 Task: Plan a trip to Nguigmi, Niger from 17th November, 2023 to 21st November, 2023 for 2 adults.1  bedroom having 2 beds and 1 bathroom. Property type can be flat. Amenities needed are: wifi. Booking option can be shelf check-in. Look for 5 properties as per requirement.
Action: Mouse pressed left at (522, 96)
Screenshot: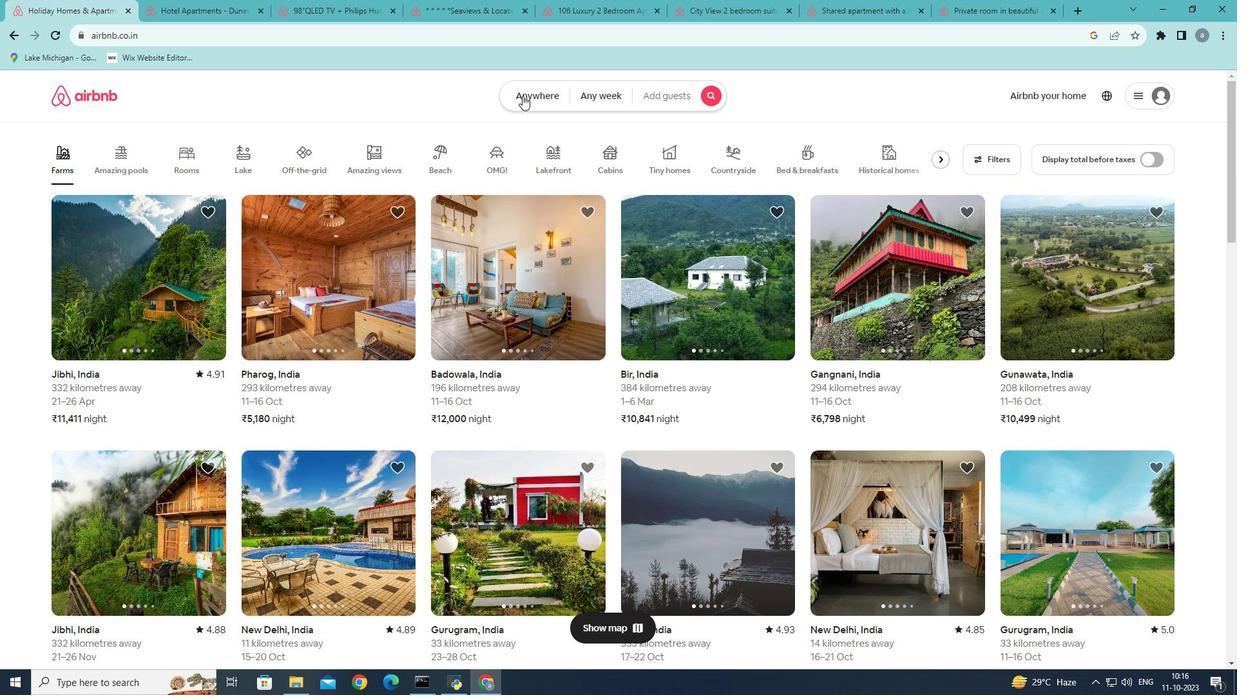 
Action: Mouse moved to (413, 151)
Screenshot: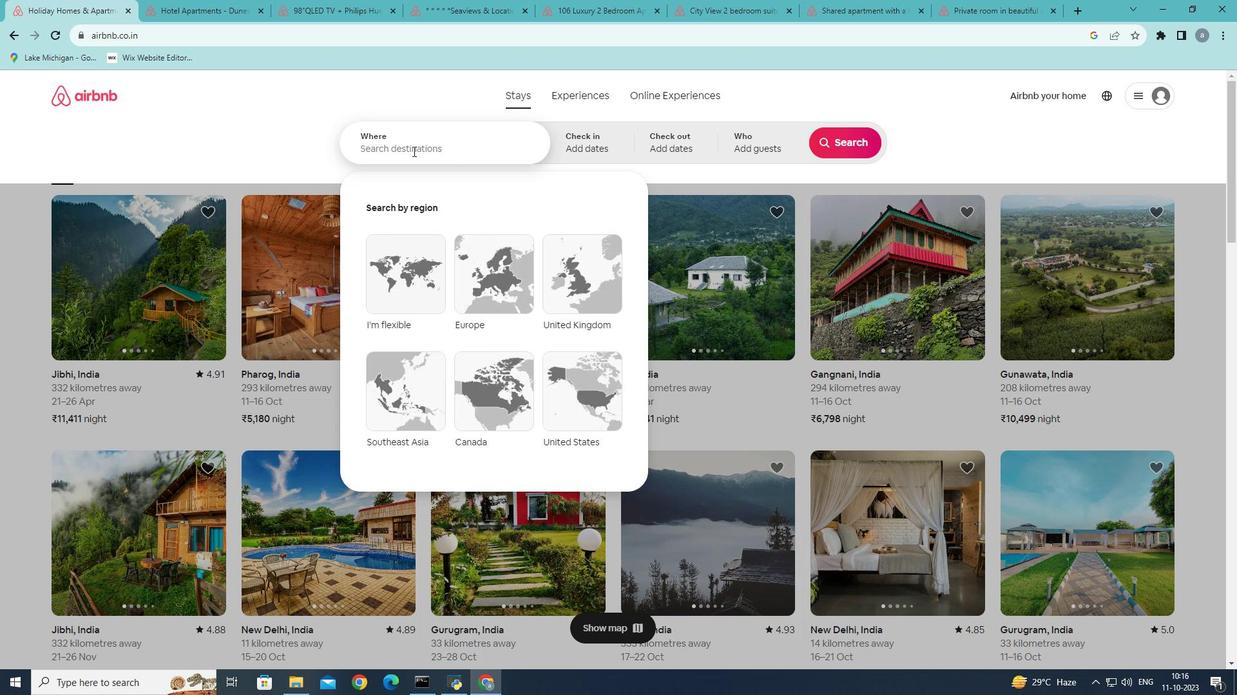 
Action: Mouse pressed left at (413, 151)
Screenshot: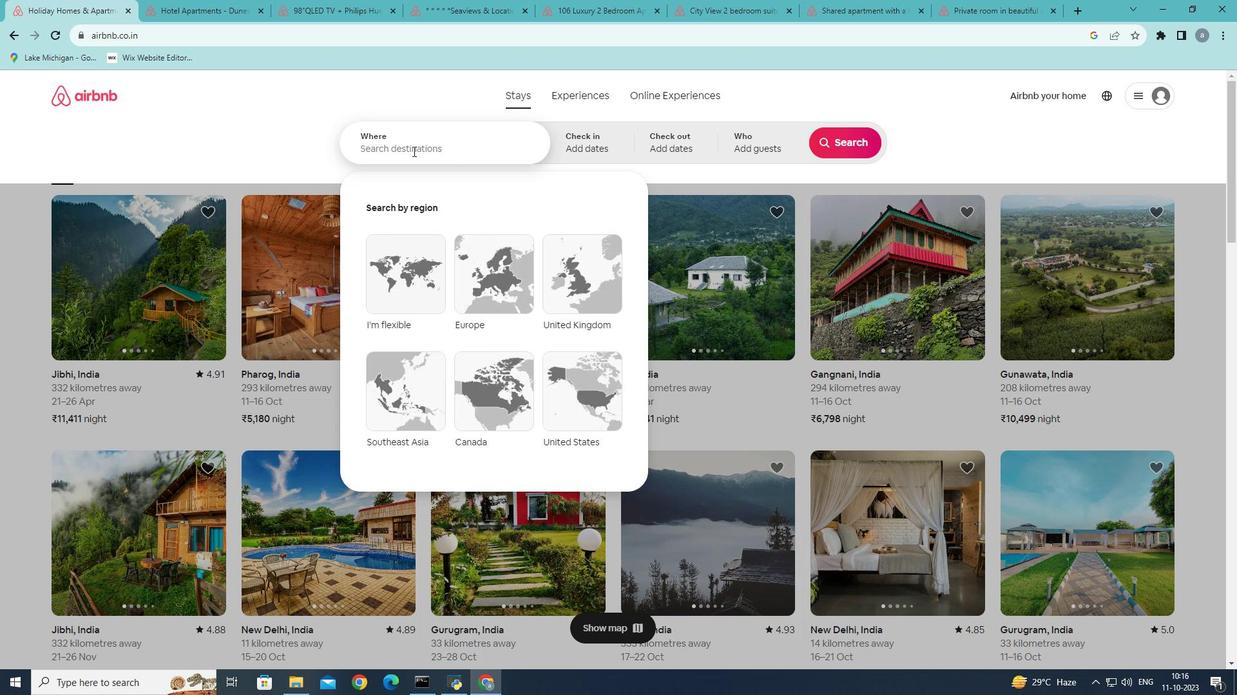 
Action: Mouse moved to (415, 155)
Screenshot: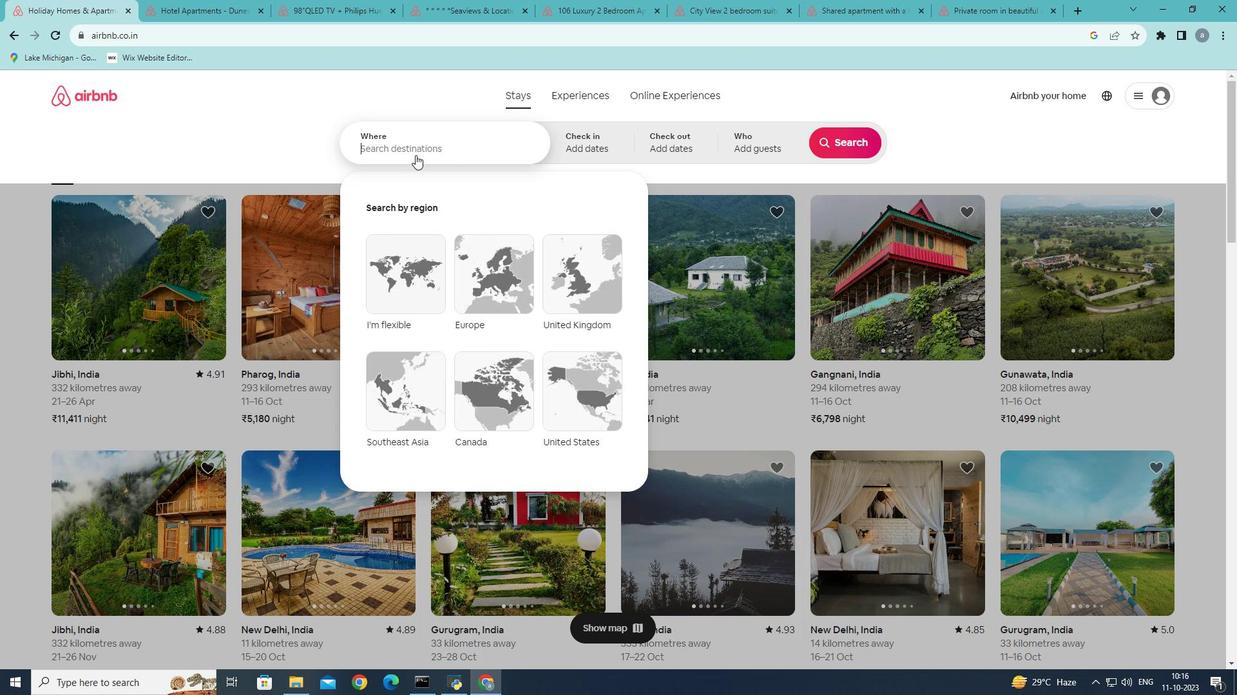 
Action: Key pressed <Key.shift><Key.shift><Key.shift><Key.shift><Key.shift><Key.shift><Key.shift><Key.shift><Key.shift>Nguigmi,<Key.shift>N
Screenshot: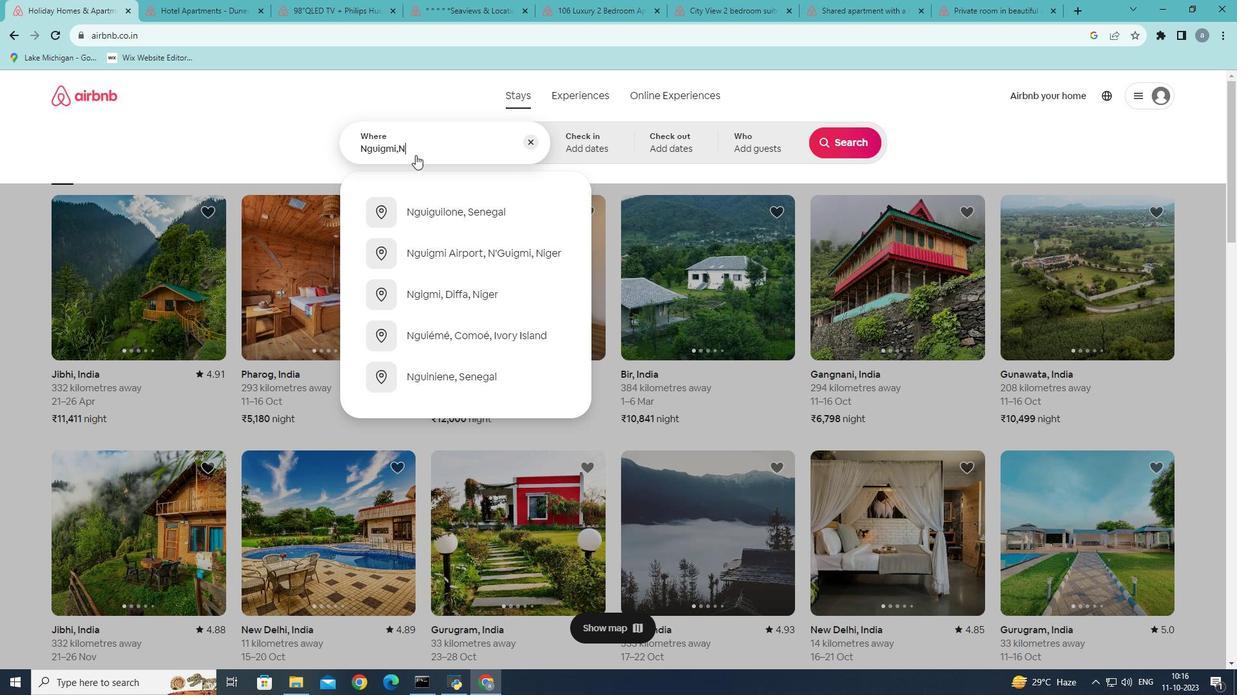 
Action: Mouse moved to (467, 217)
Screenshot: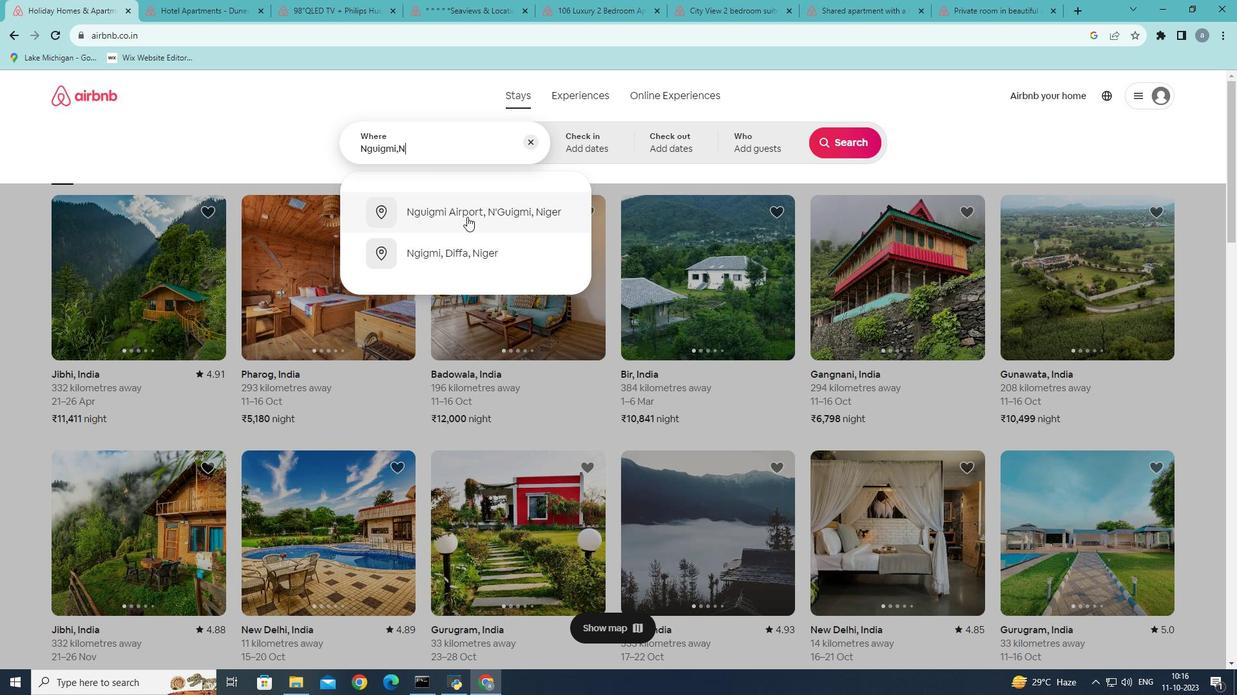 
Action: Mouse pressed left at (467, 217)
Screenshot: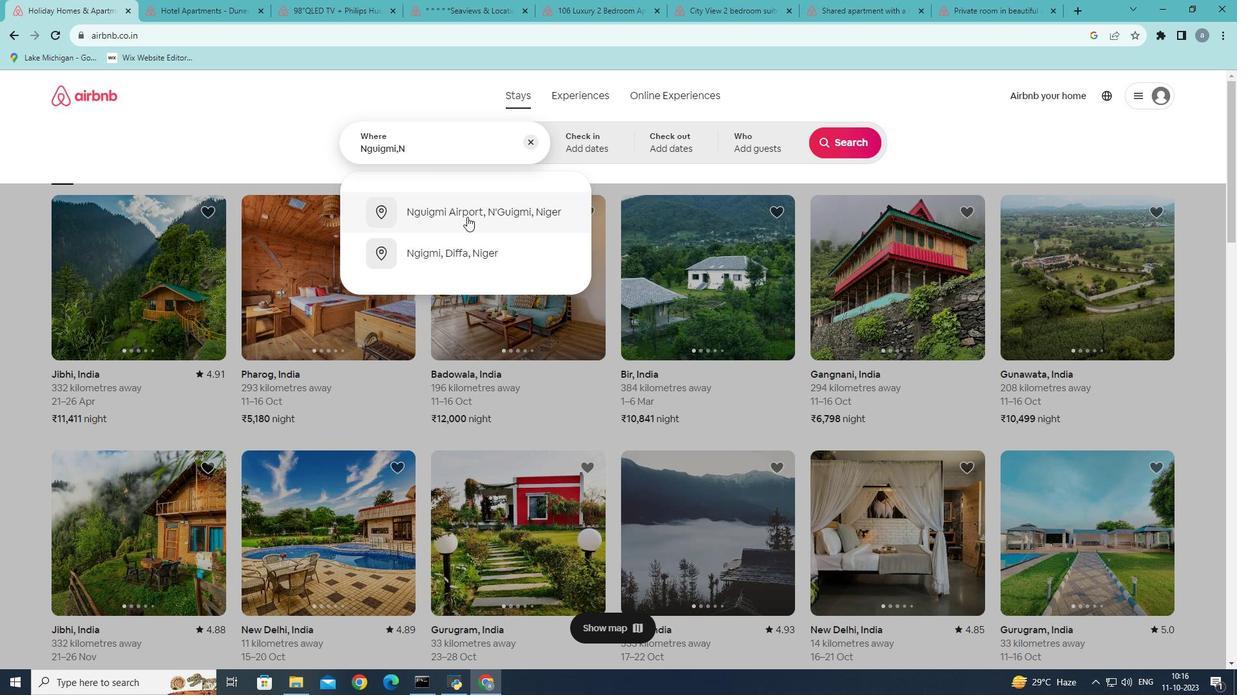 
Action: Mouse moved to (800, 367)
Screenshot: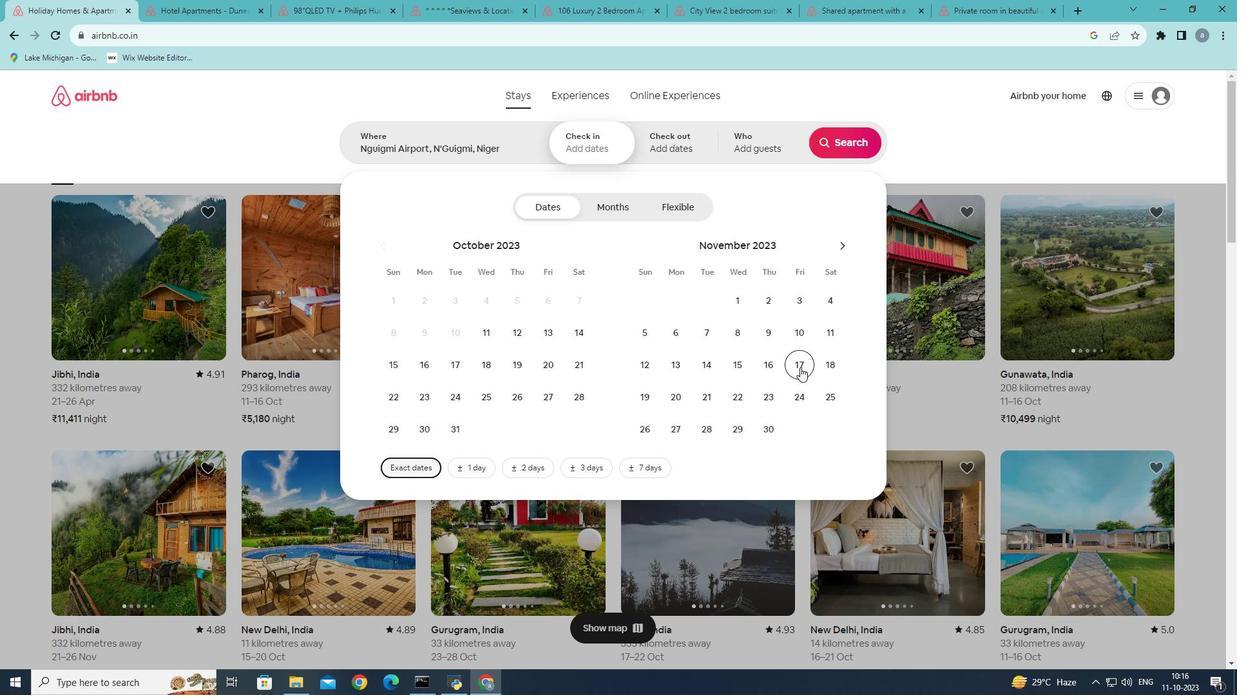 
Action: Mouse pressed left at (800, 367)
Screenshot: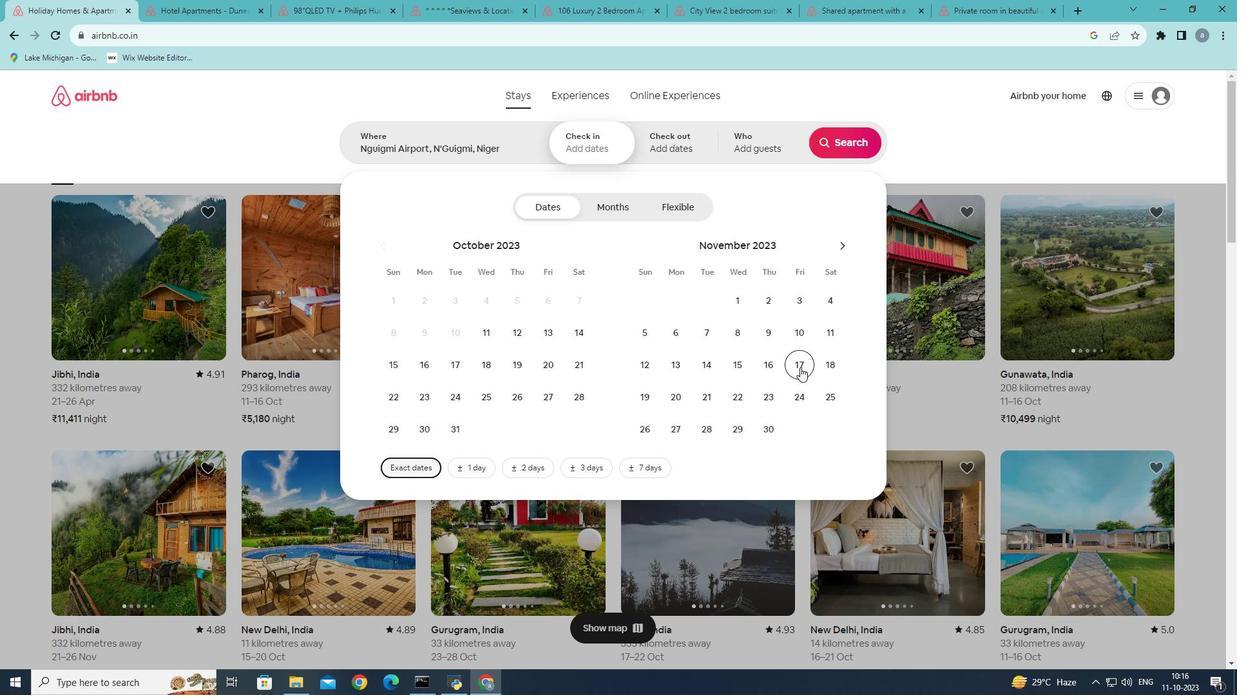 
Action: Mouse moved to (701, 400)
Screenshot: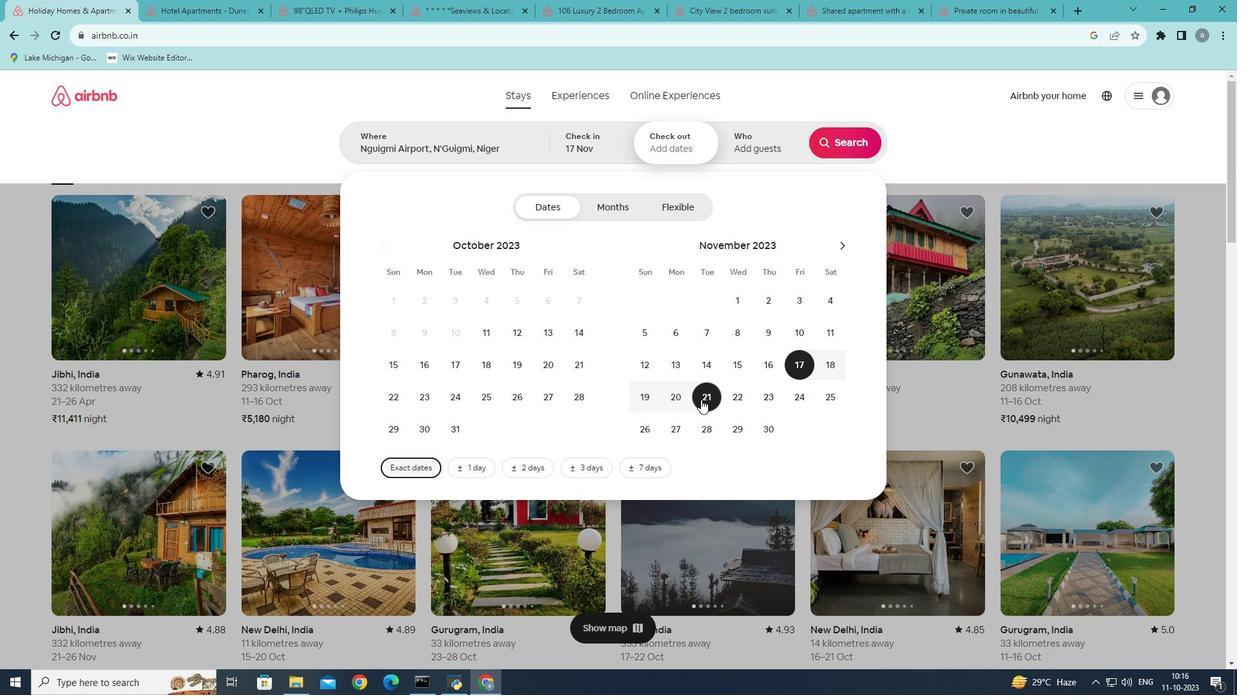 
Action: Mouse pressed left at (701, 400)
Screenshot: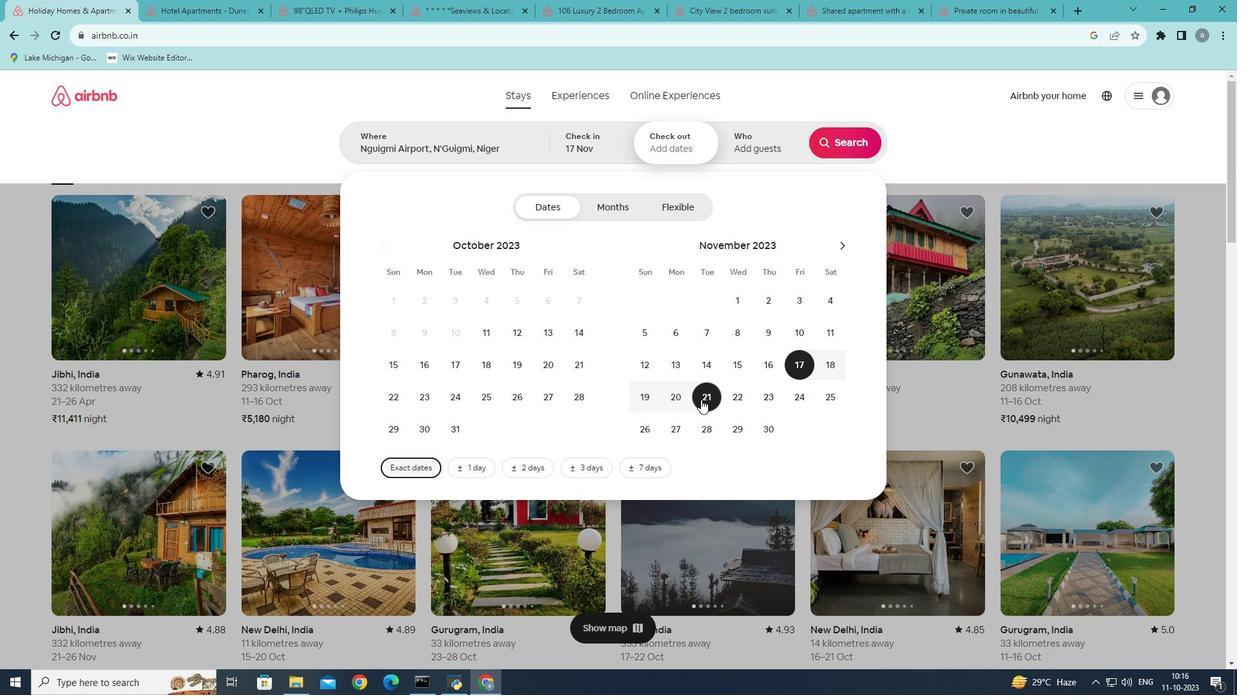 
Action: Mouse moved to (754, 144)
Screenshot: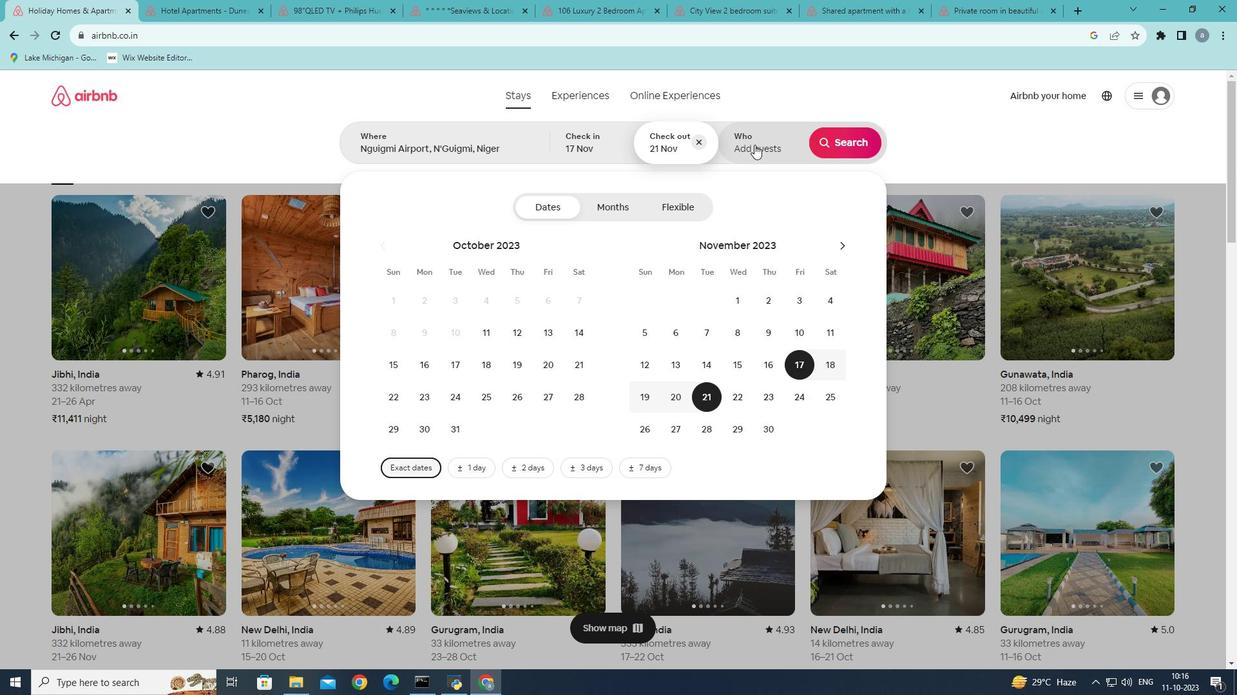 
Action: Mouse pressed left at (754, 144)
Screenshot: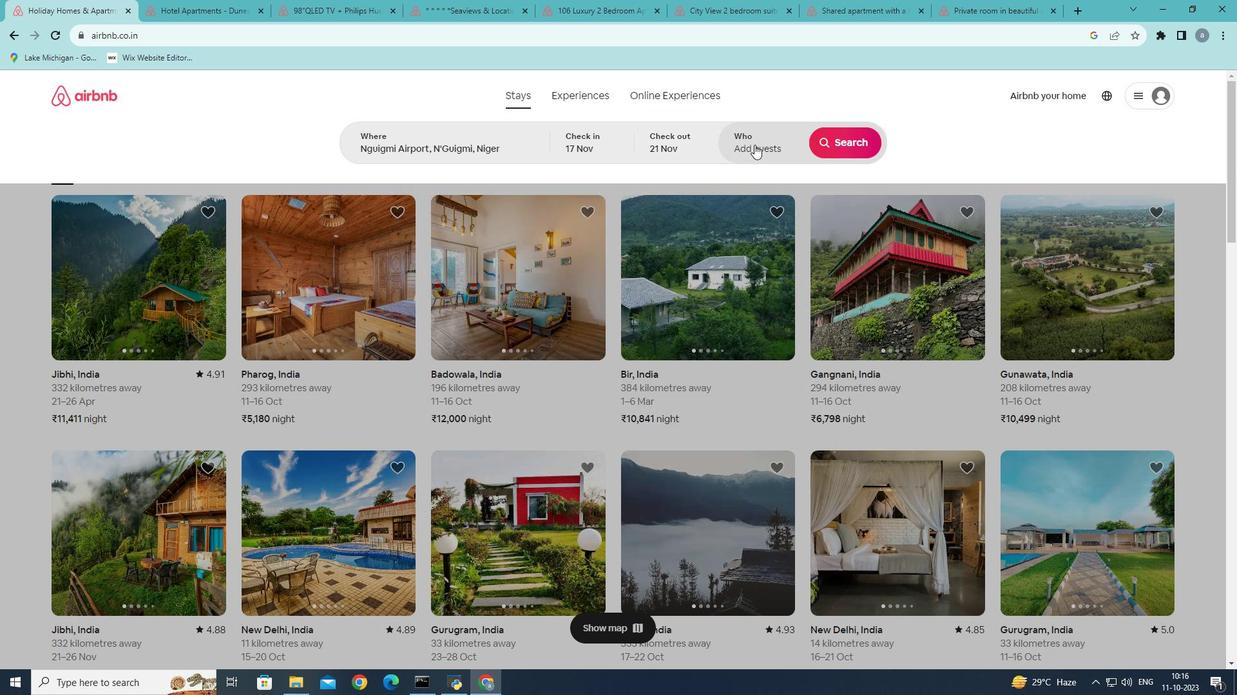 
Action: Mouse moved to (846, 214)
Screenshot: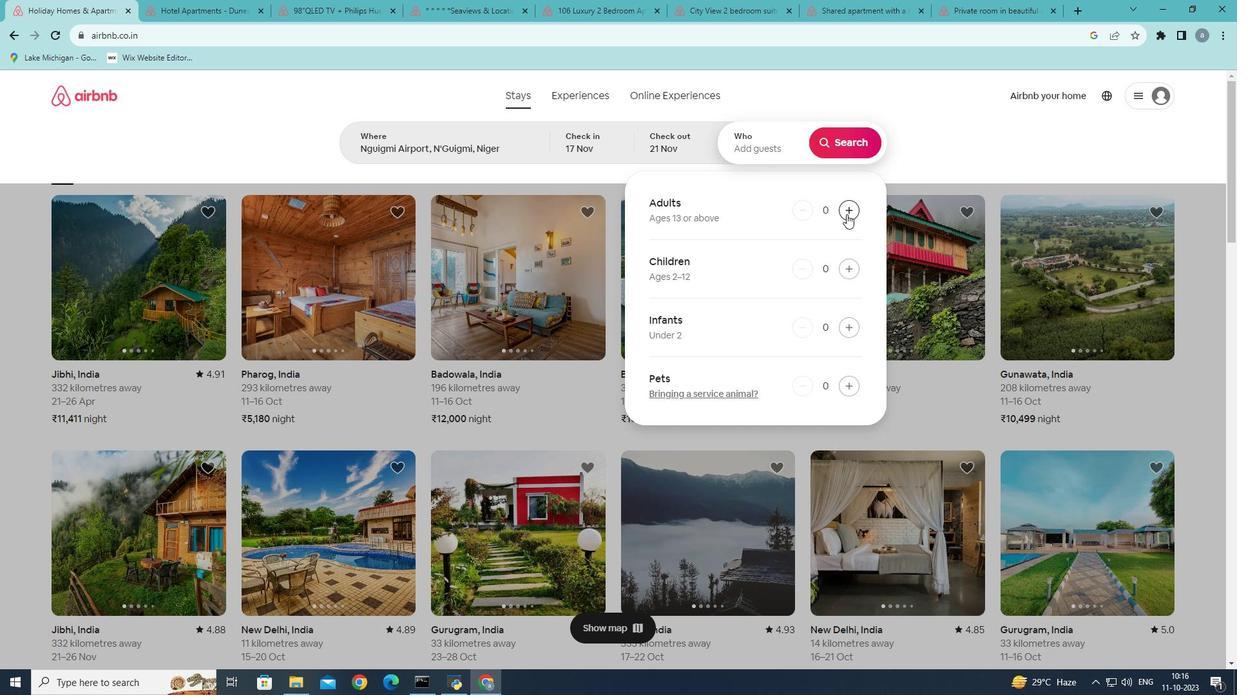
Action: Mouse pressed left at (846, 214)
Screenshot: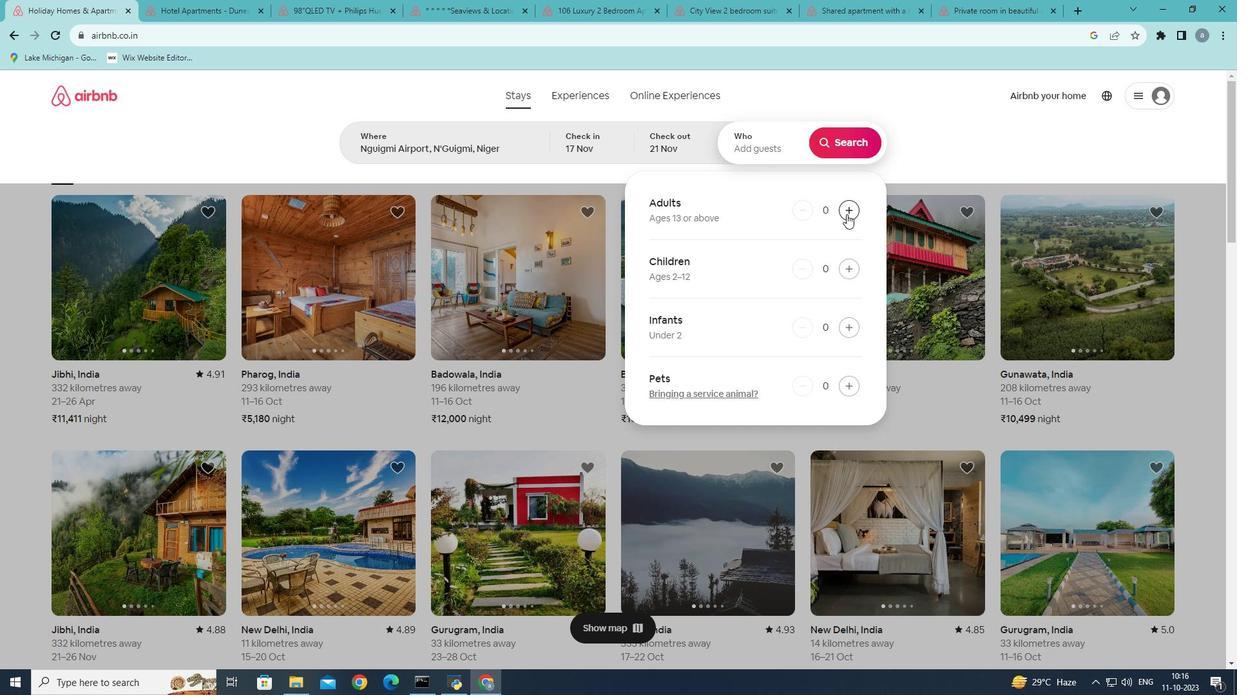 
Action: Mouse pressed left at (846, 214)
Screenshot: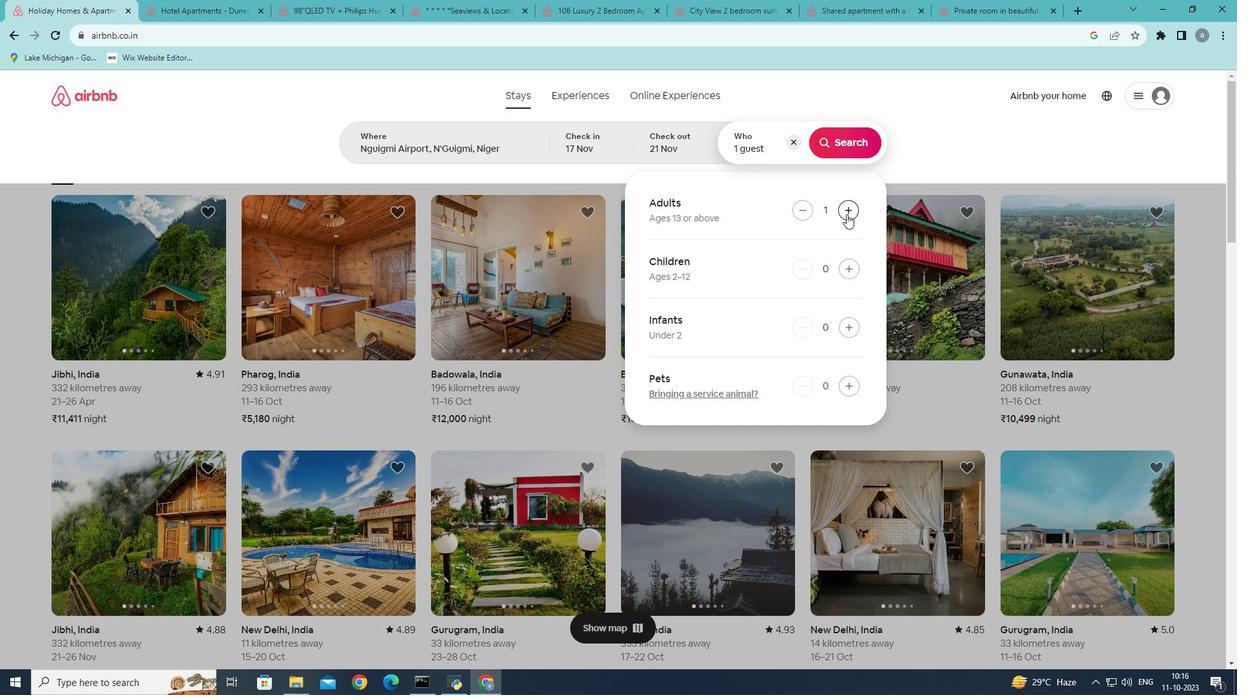 
Action: Mouse moved to (844, 140)
Screenshot: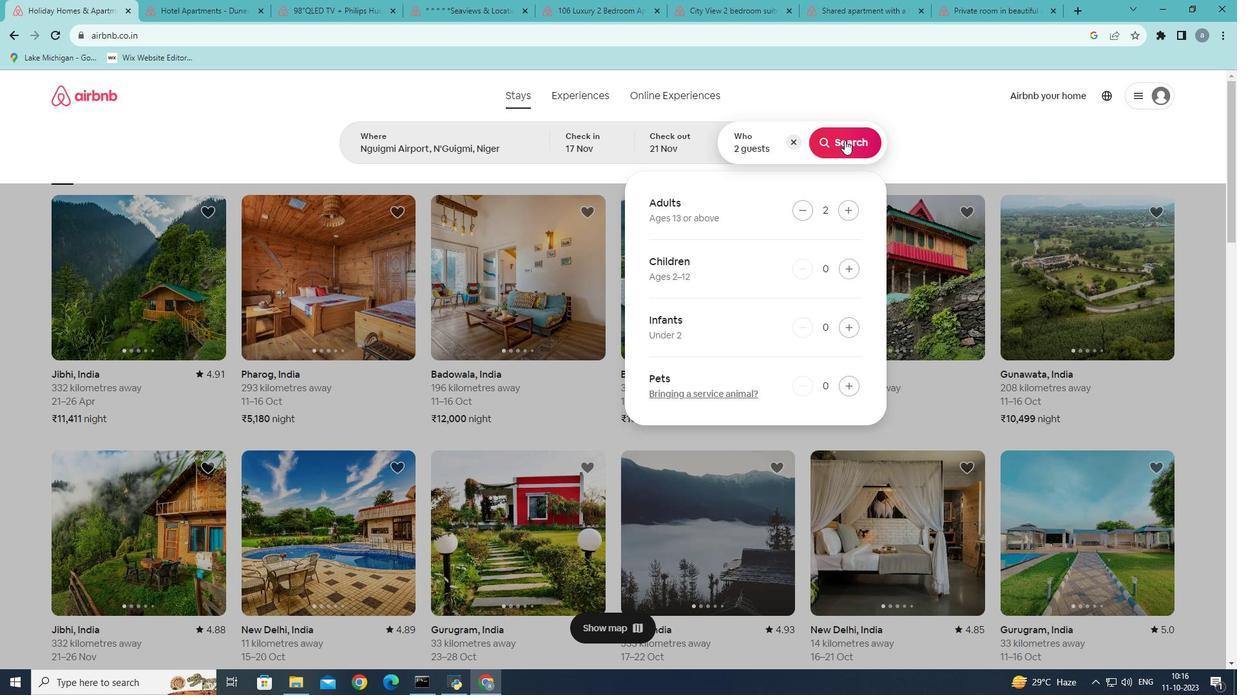 
Action: Mouse pressed left at (844, 140)
Screenshot: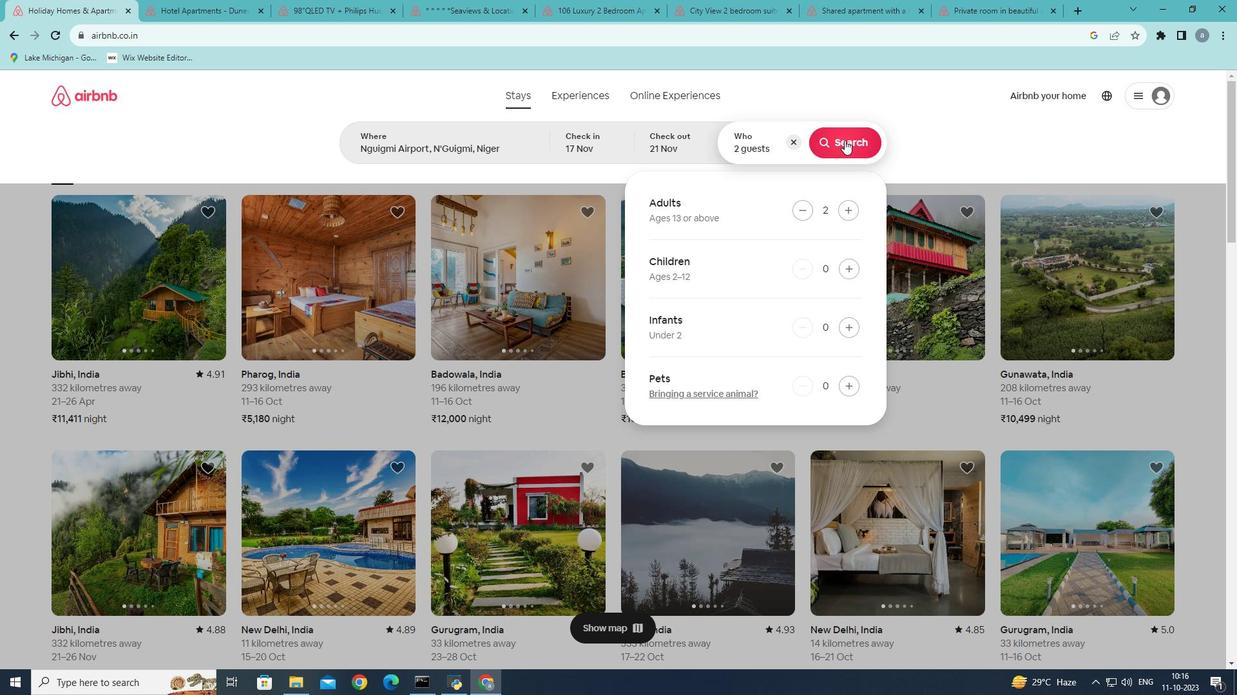 
Action: Mouse moved to (1014, 145)
Screenshot: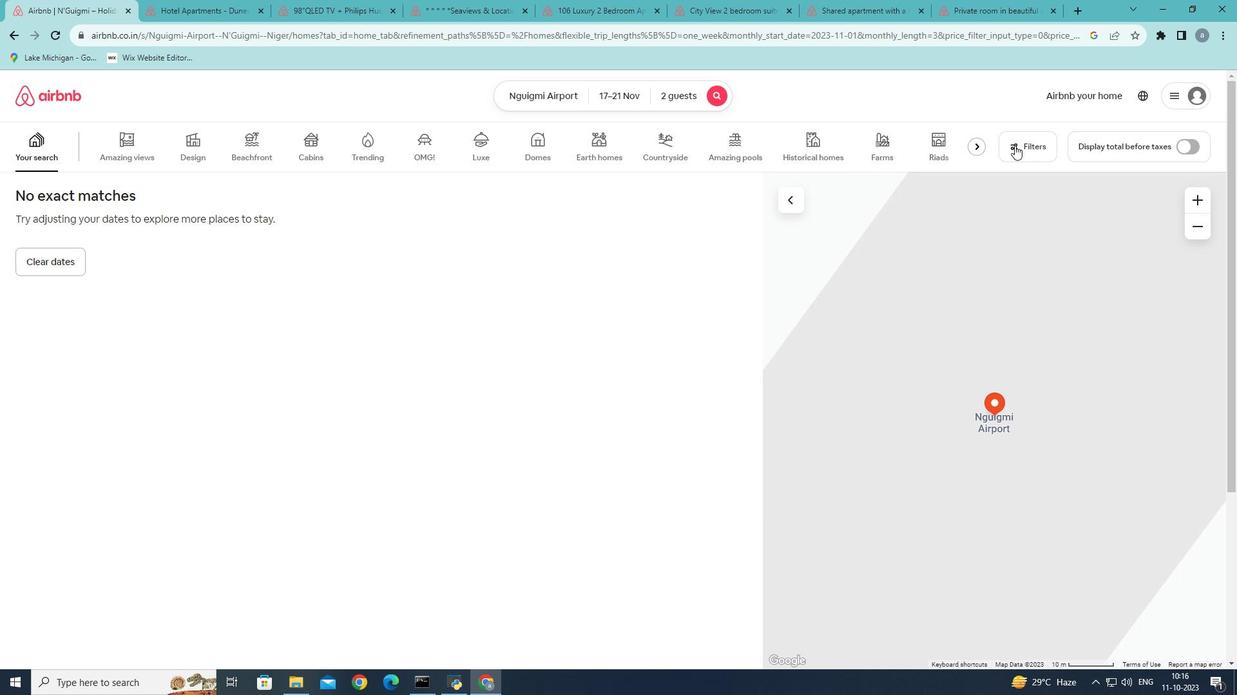 
Action: Mouse pressed left at (1014, 145)
Screenshot: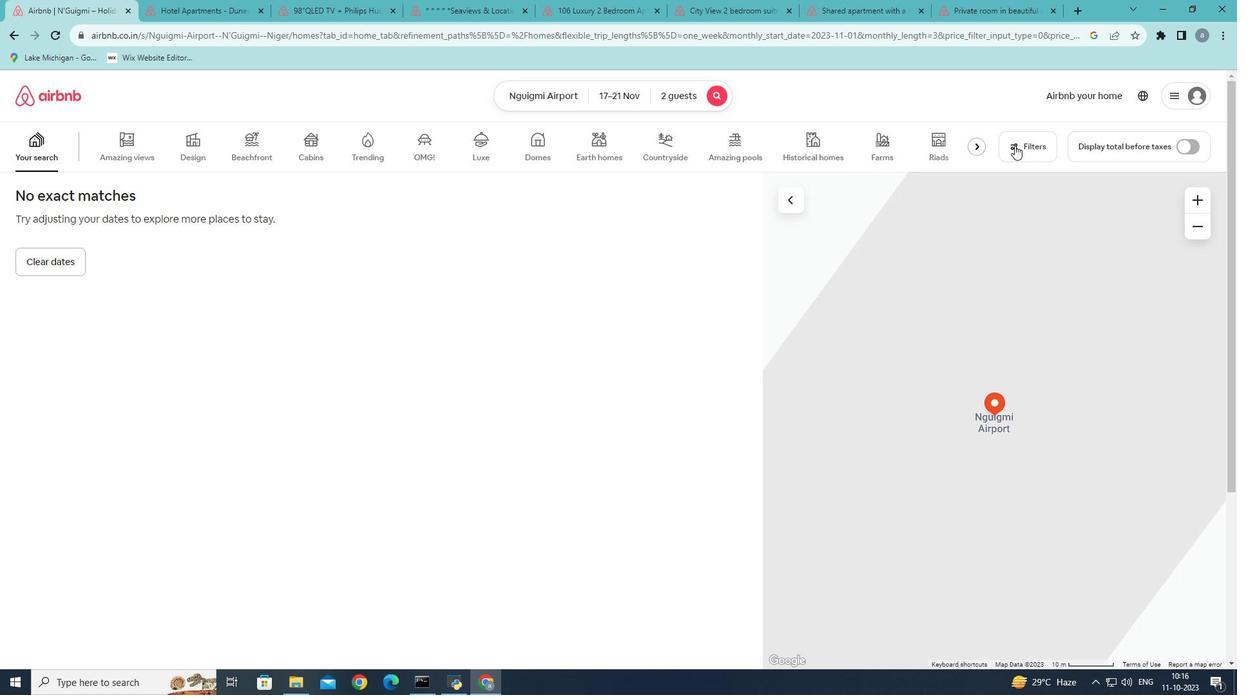 
Action: Mouse moved to (569, 441)
Screenshot: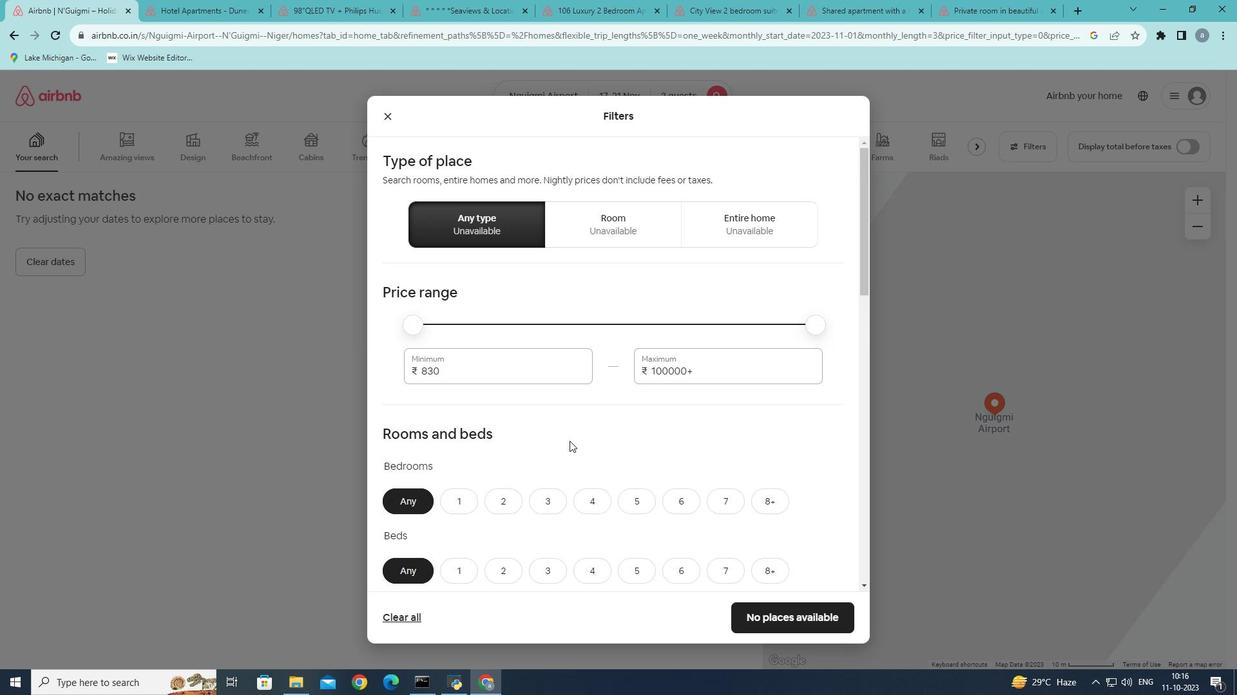 
Action: Mouse scrolled (569, 440) with delta (0, 0)
Screenshot: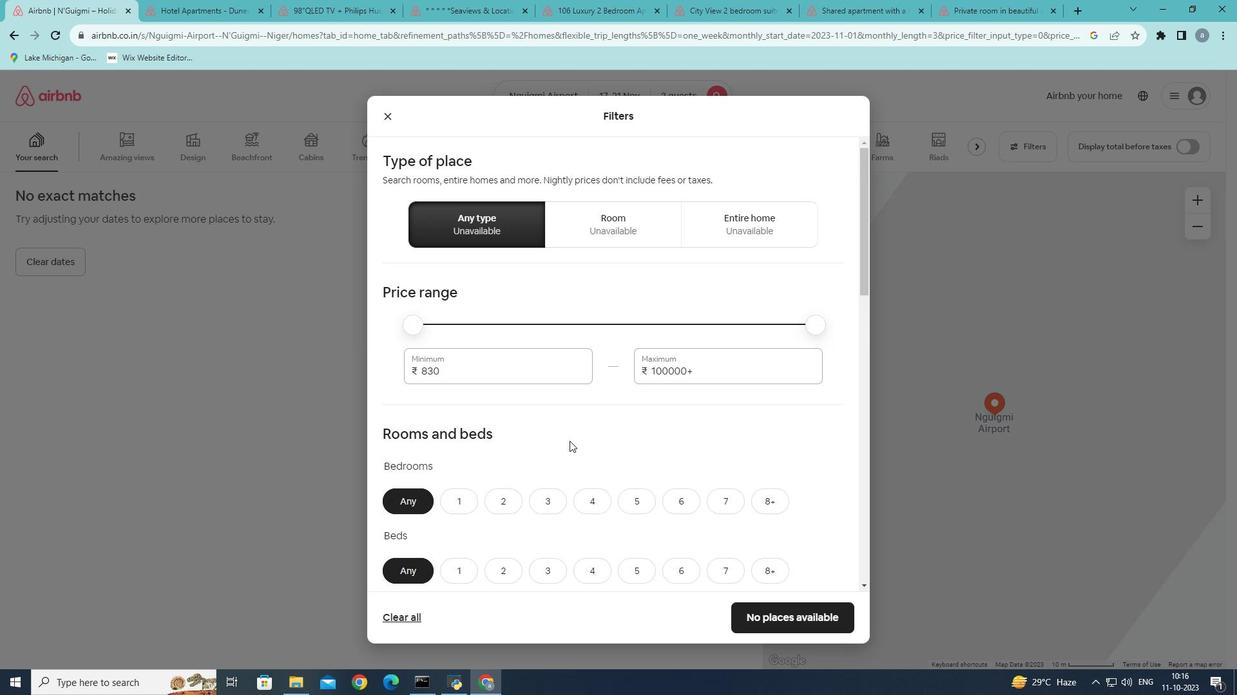 
Action: Mouse scrolled (569, 440) with delta (0, 0)
Screenshot: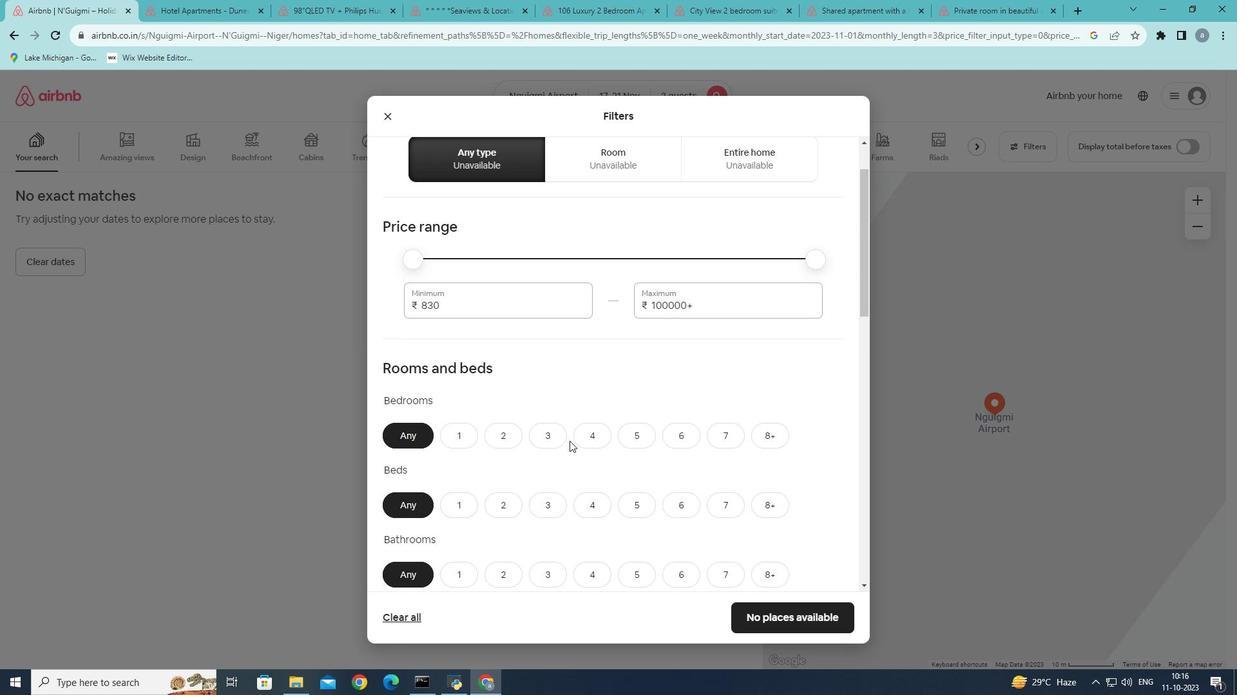 
Action: Mouse moved to (461, 376)
Screenshot: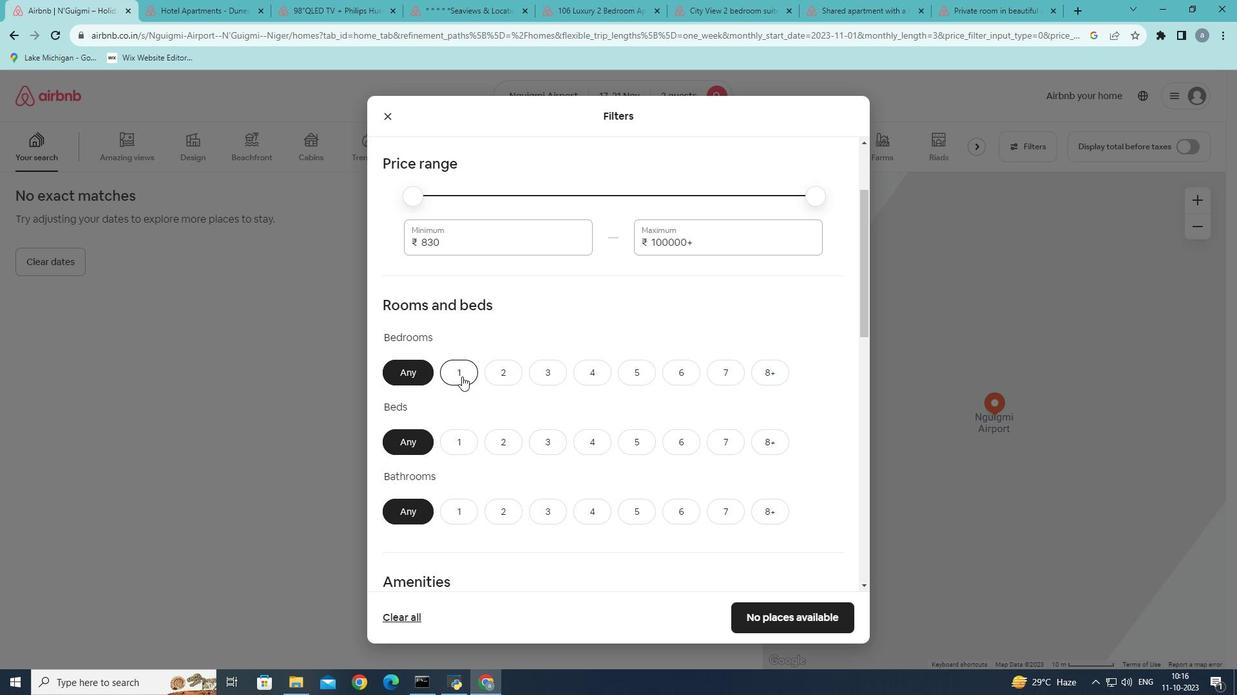 
Action: Mouse pressed left at (461, 376)
Screenshot: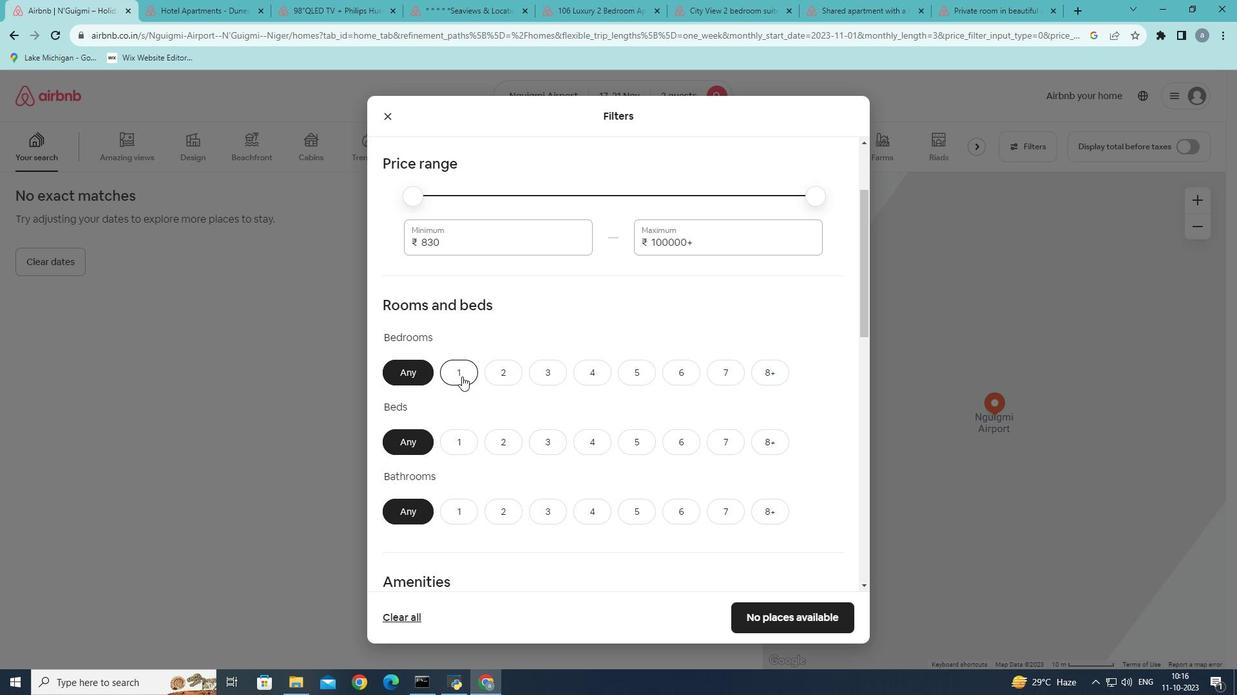 
Action: Mouse moved to (507, 447)
Screenshot: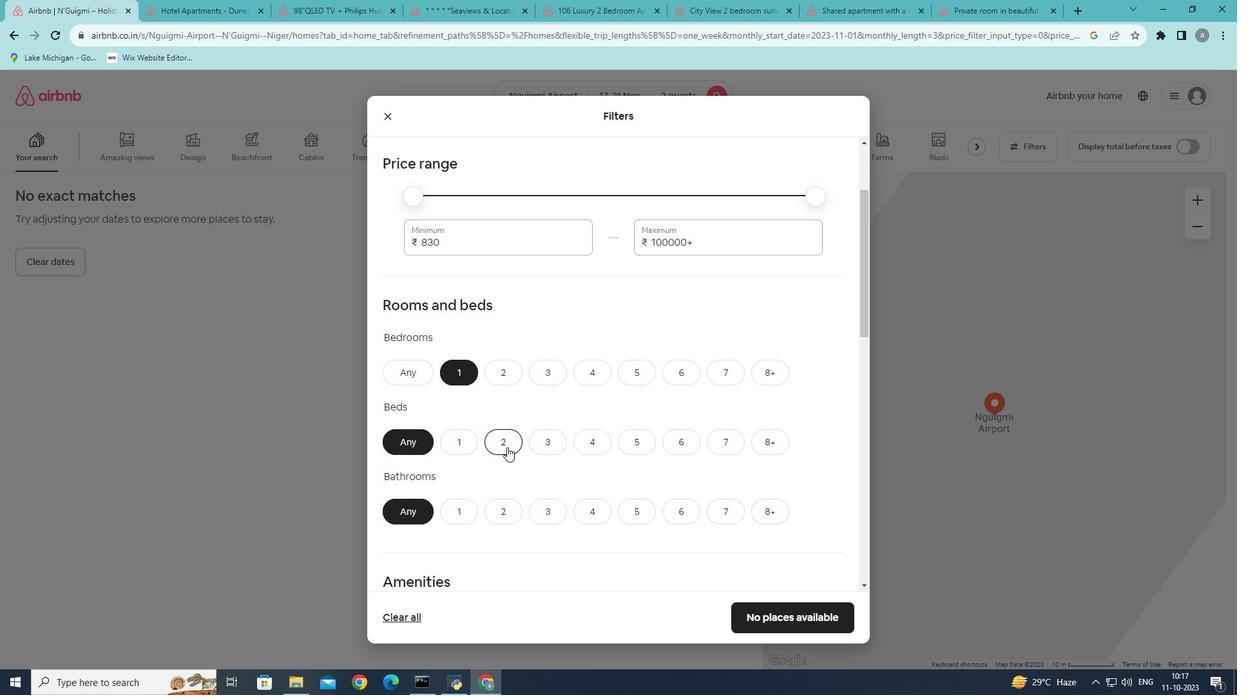 
Action: Mouse pressed left at (507, 447)
Screenshot: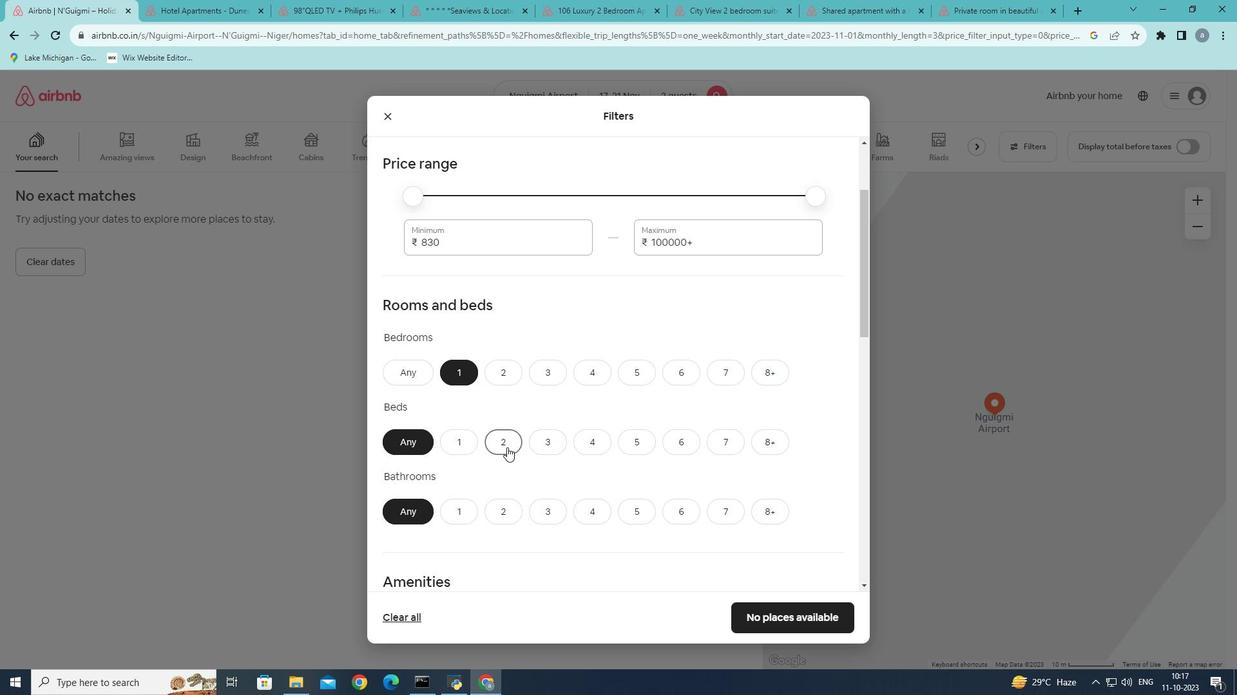 
Action: Mouse moved to (452, 514)
Screenshot: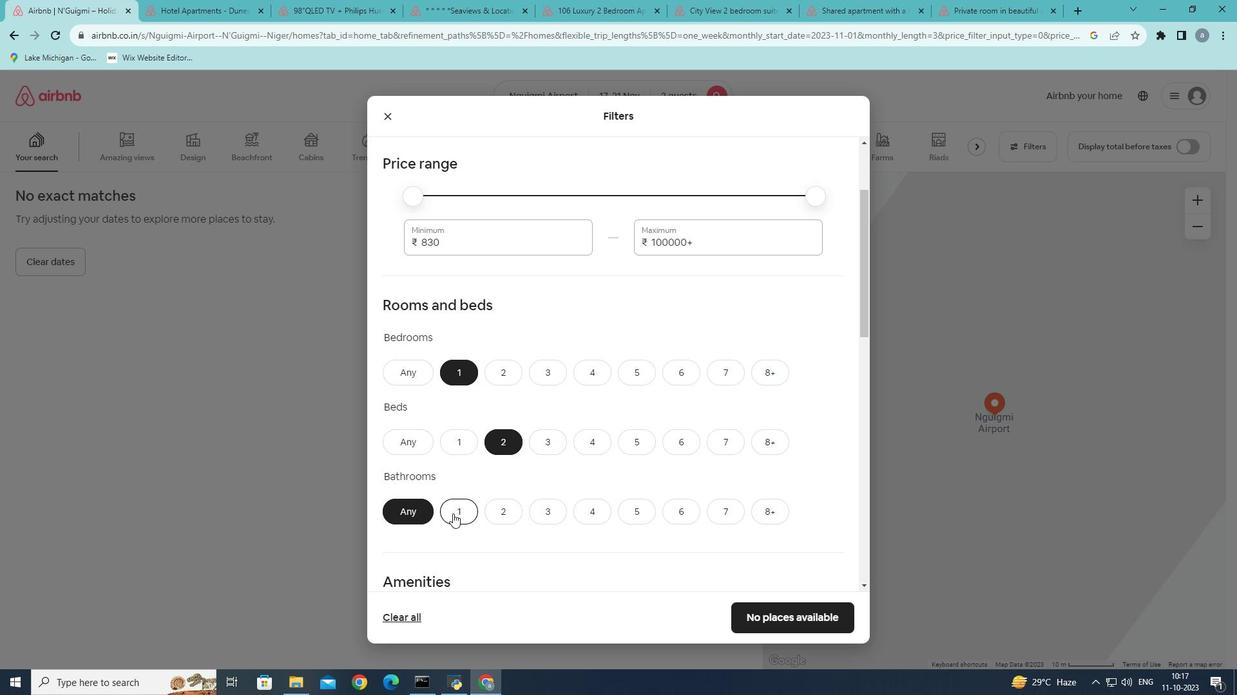 
Action: Mouse pressed left at (452, 514)
Screenshot: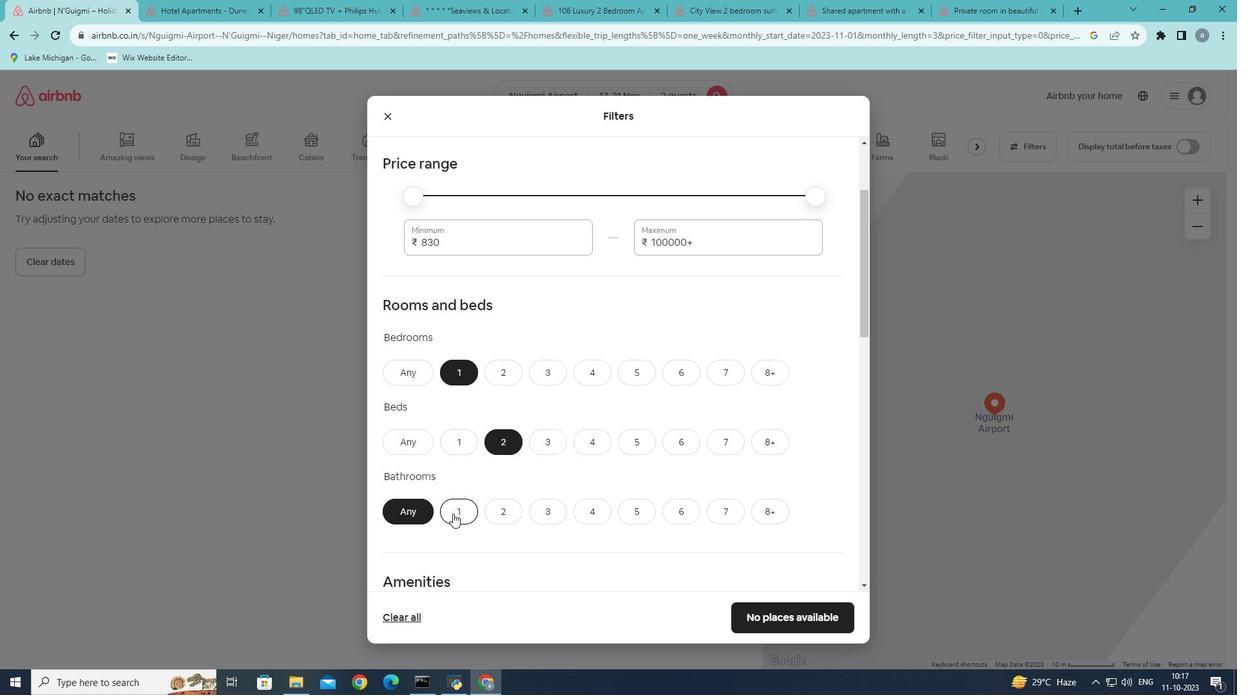 
Action: Mouse moved to (650, 392)
Screenshot: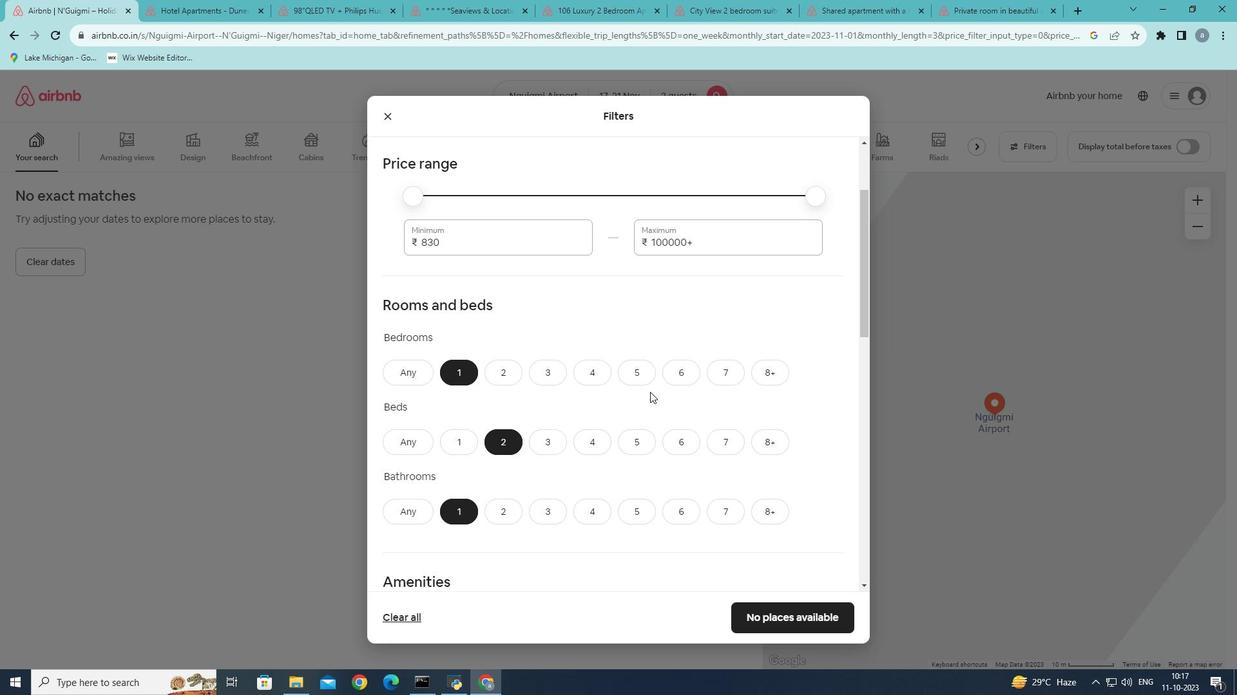 
Action: Mouse scrolled (650, 391) with delta (0, 0)
Screenshot: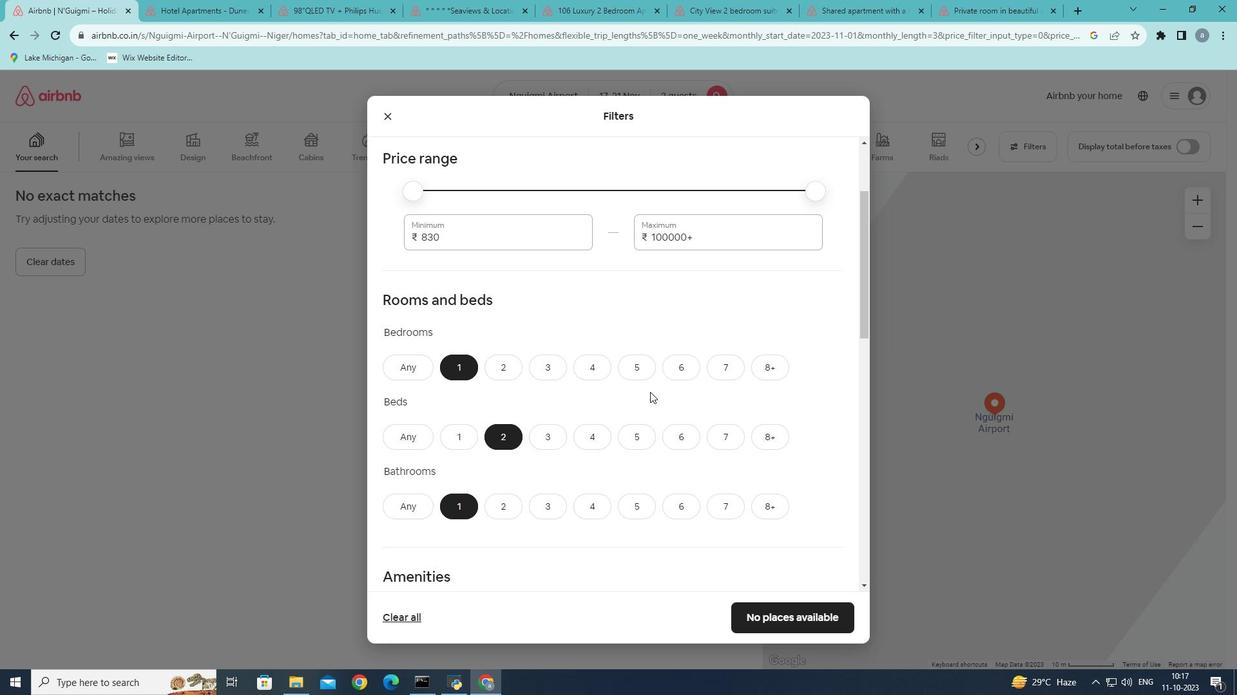 
Action: Mouse scrolled (650, 391) with delta (0, 0)
Screenshot: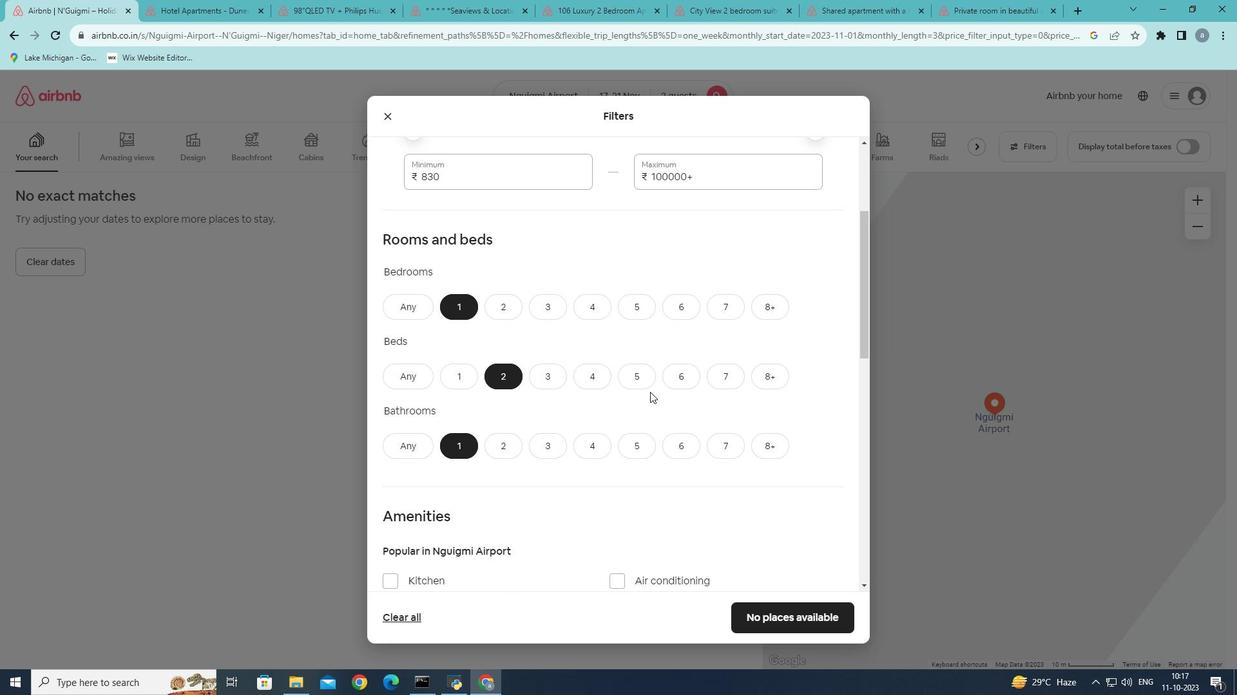 
Action: Mouse scrolled (650, 391) with delta (0, 0)
Screenshot: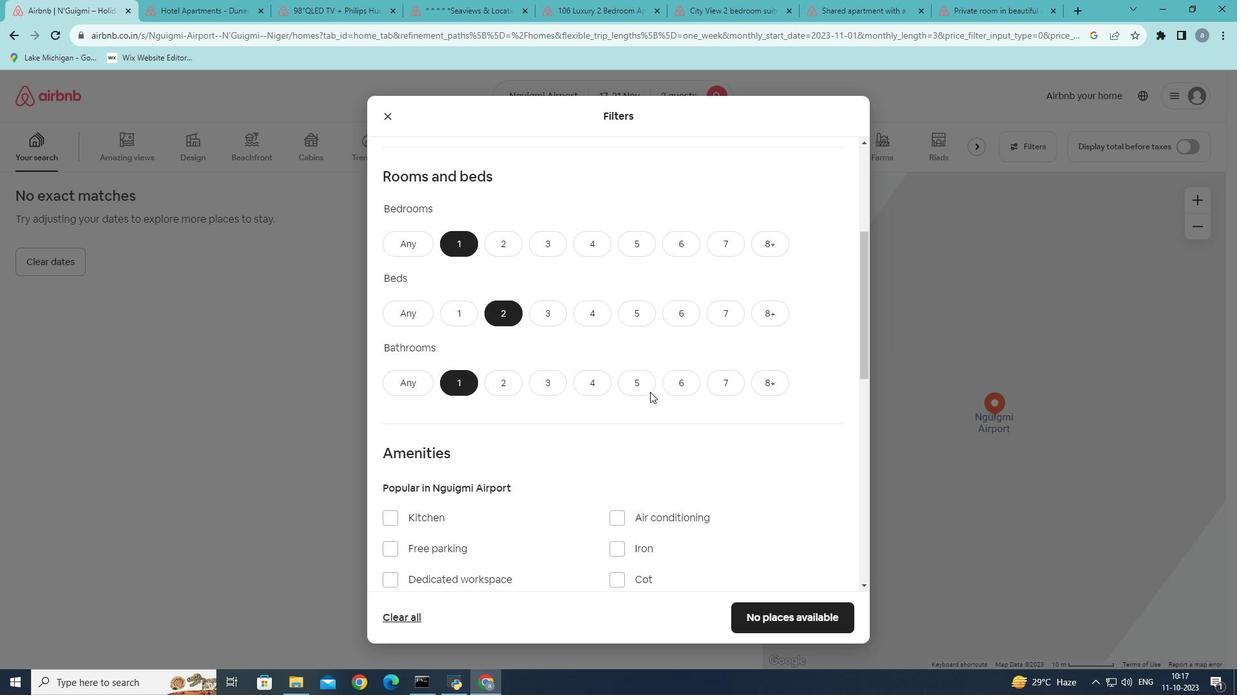 
Action: Mouse scrolled (650, 391) with delta (0, 0)
Screenshot: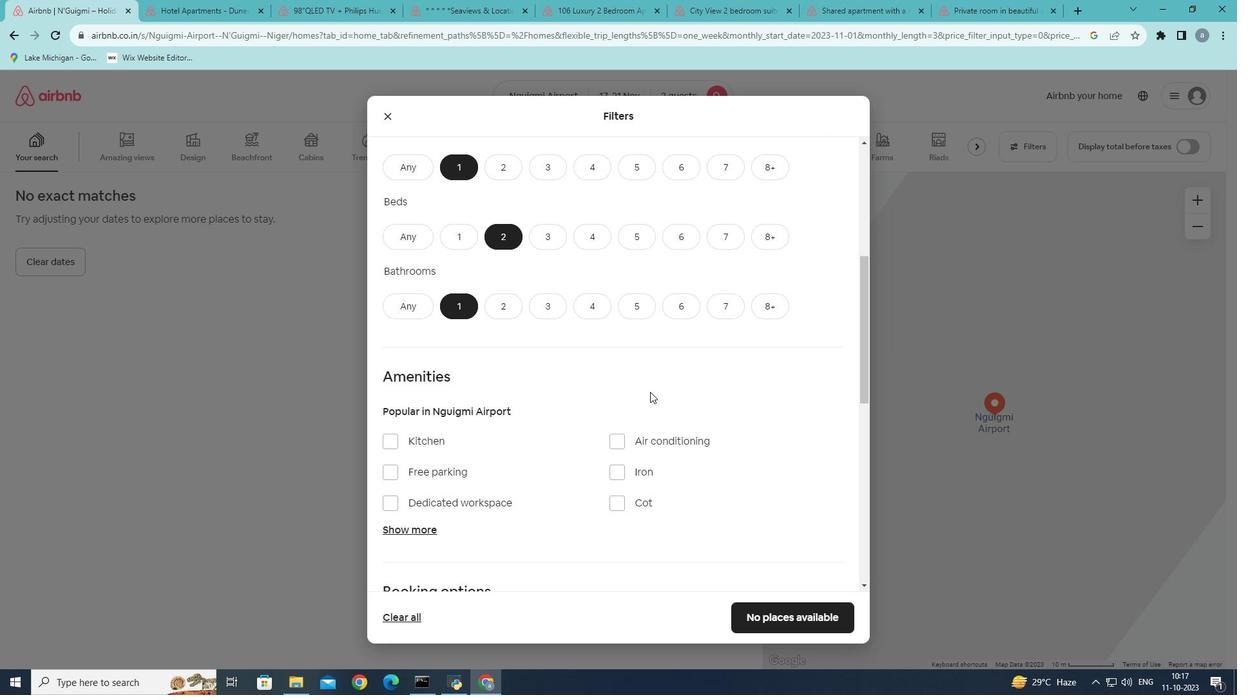 
Action: Mouse scrolled (650, 391) with delta (0, 0)
Screenshot: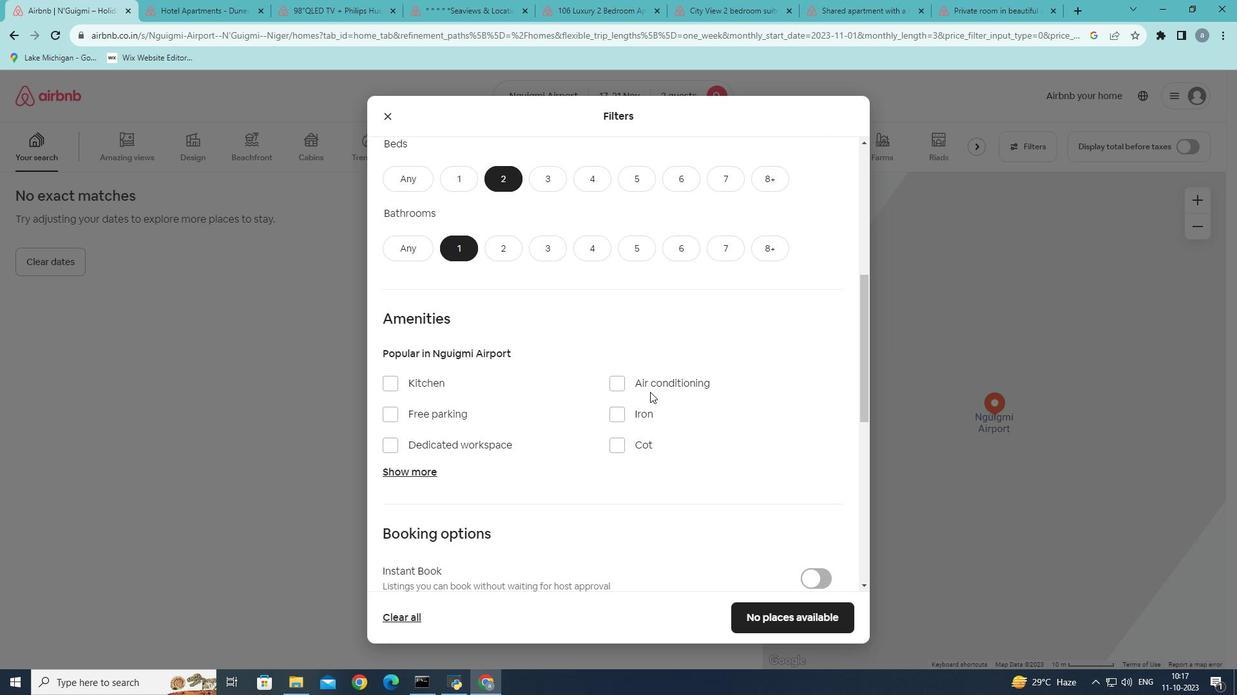 
Action: Mouse moved to (650, 391)
Screenshot: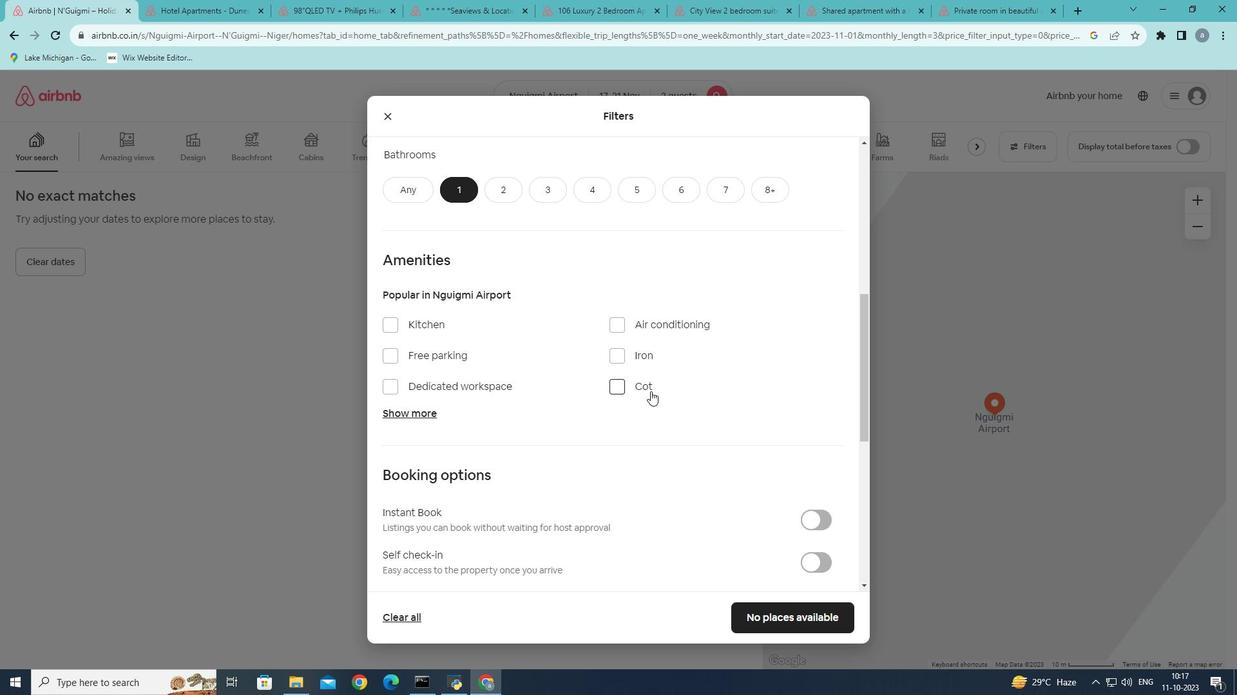 
Action: Mouse scrolled (650, 391) with delta (0, 0)
Screenshot: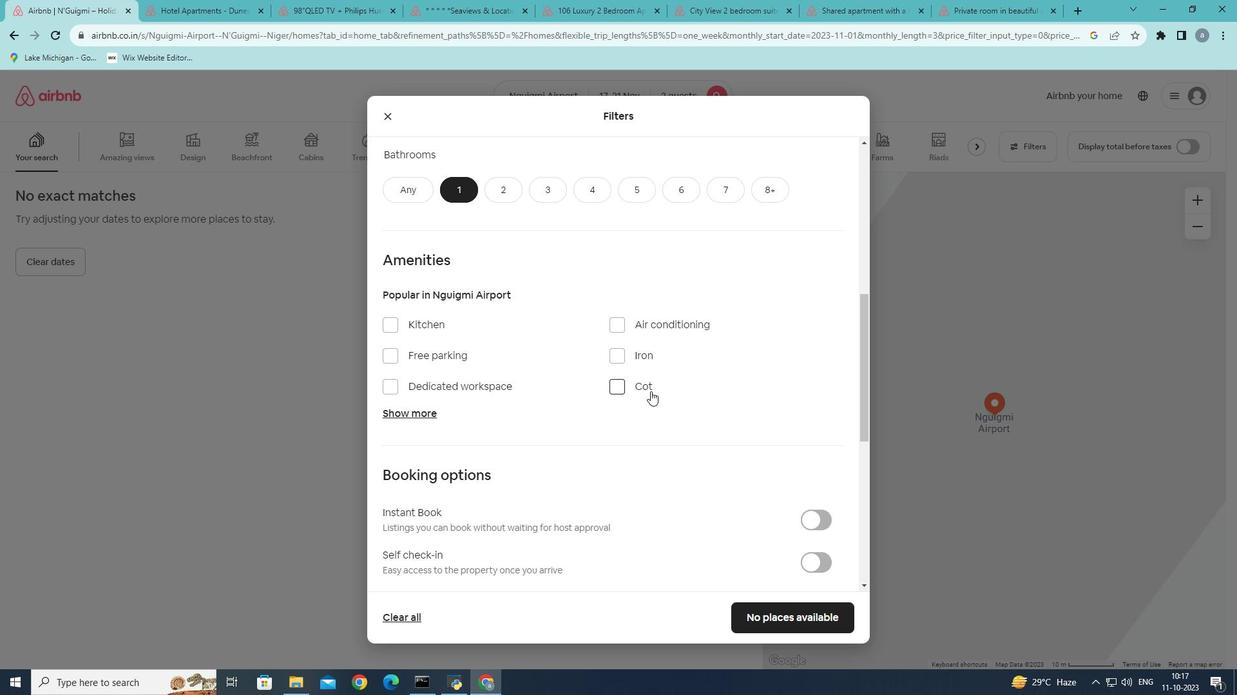 
Action: Mouse scrolled (650, 391) with delta (0, 0)
Screenshot: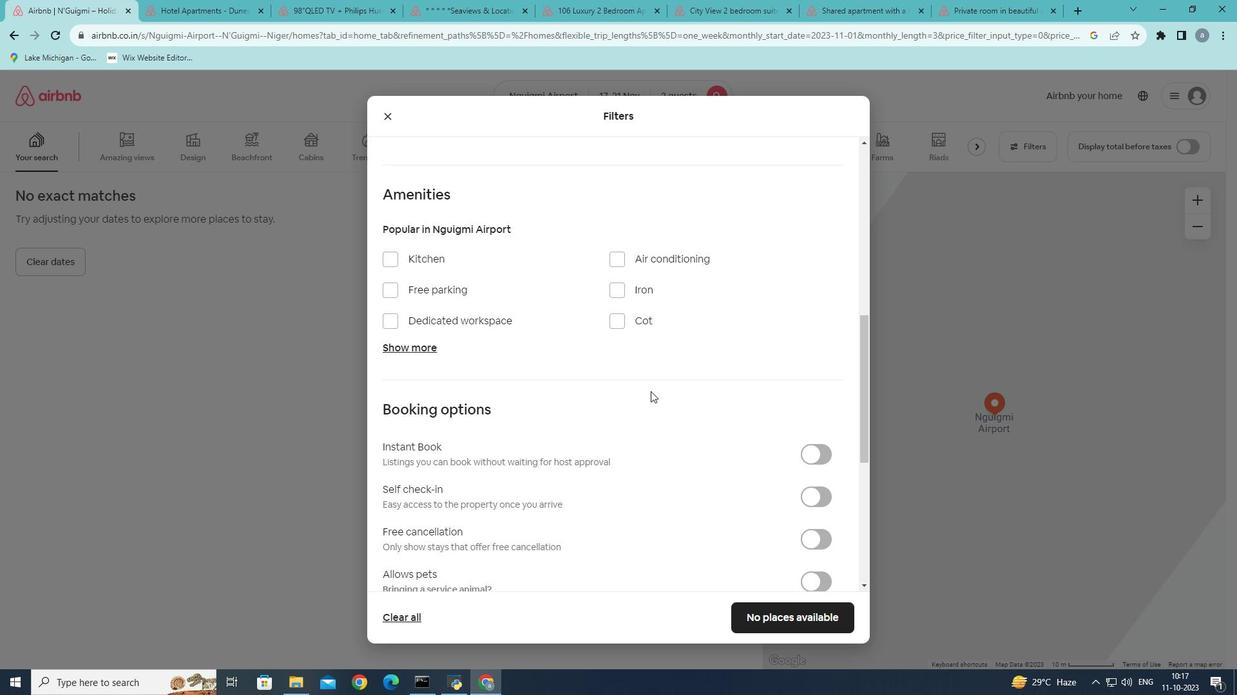 
Action: Mouse scrolled (650, 391) with delta (0, 0)
Screenshot: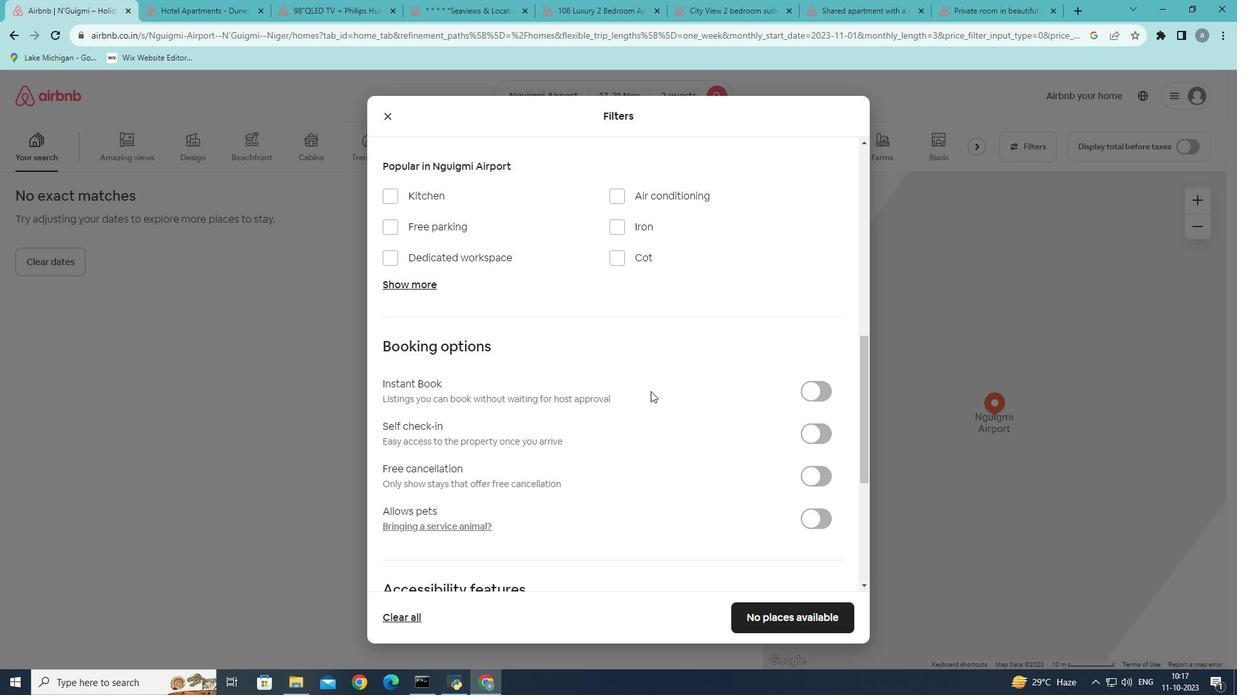 
Action: Mouse moved to (701, 369)
Screenshot: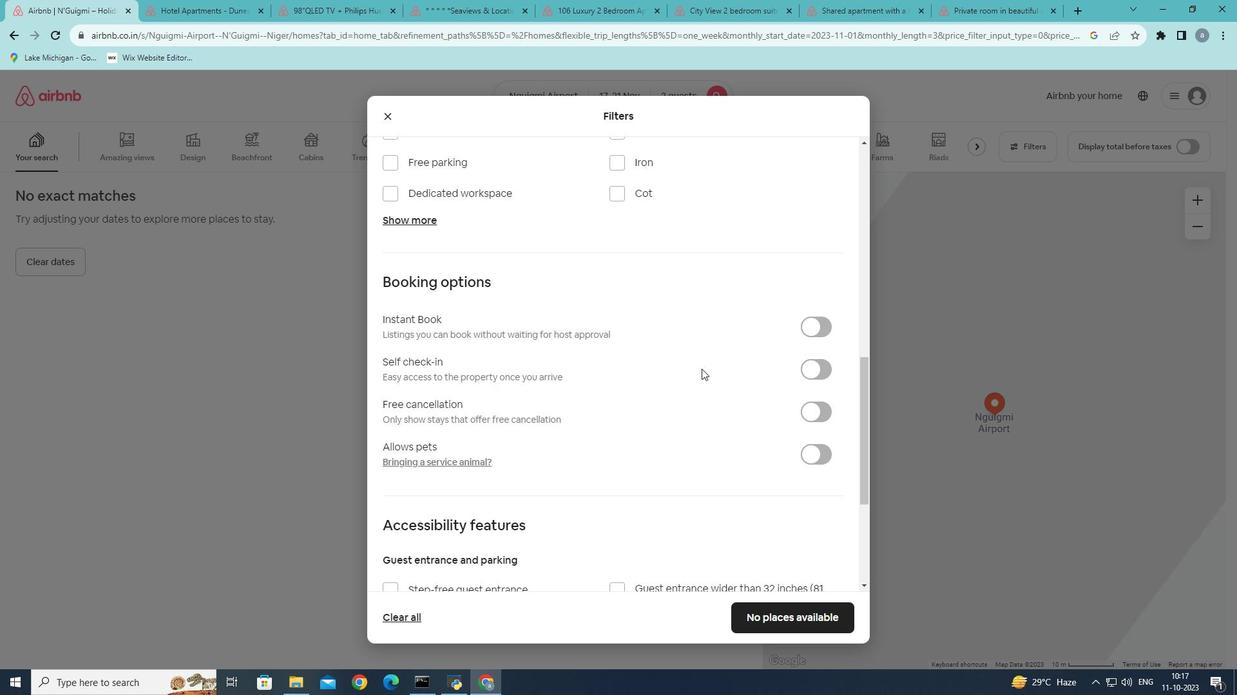 
Action: Mouse scrolled (701, 369) with delta (0, 0)
Screenshot: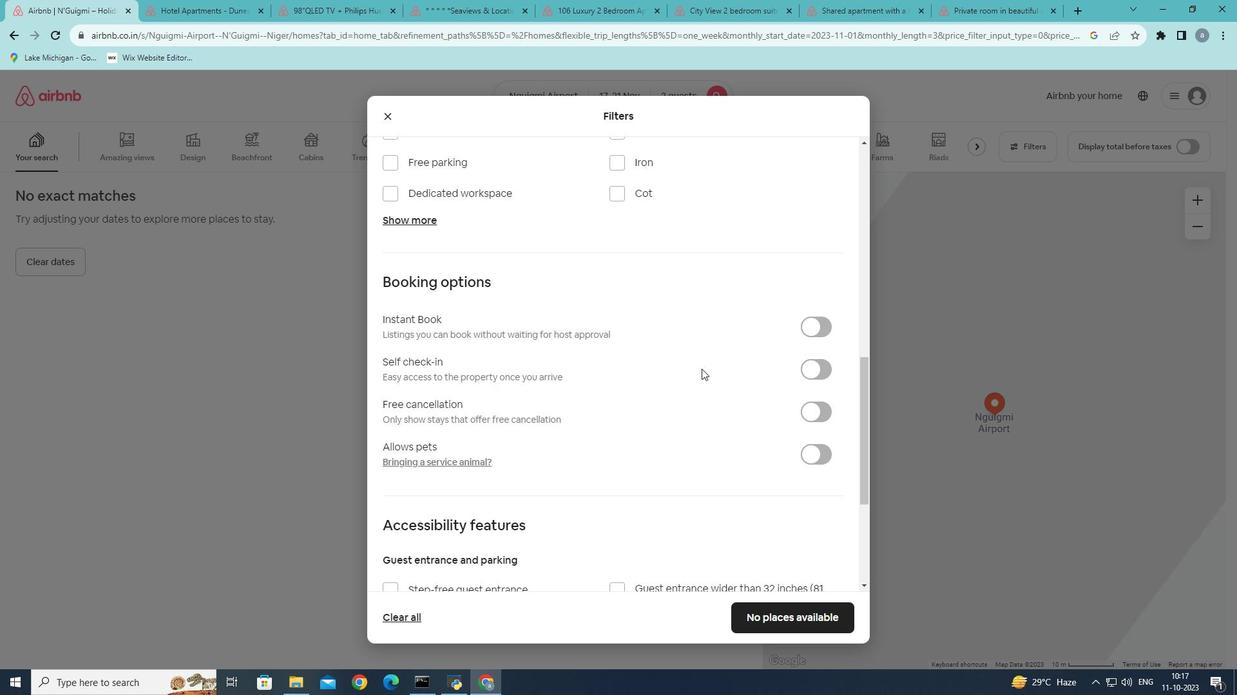 
Action: Mouse scrolled (701, 369) with delta (0, 0)
Screenshot: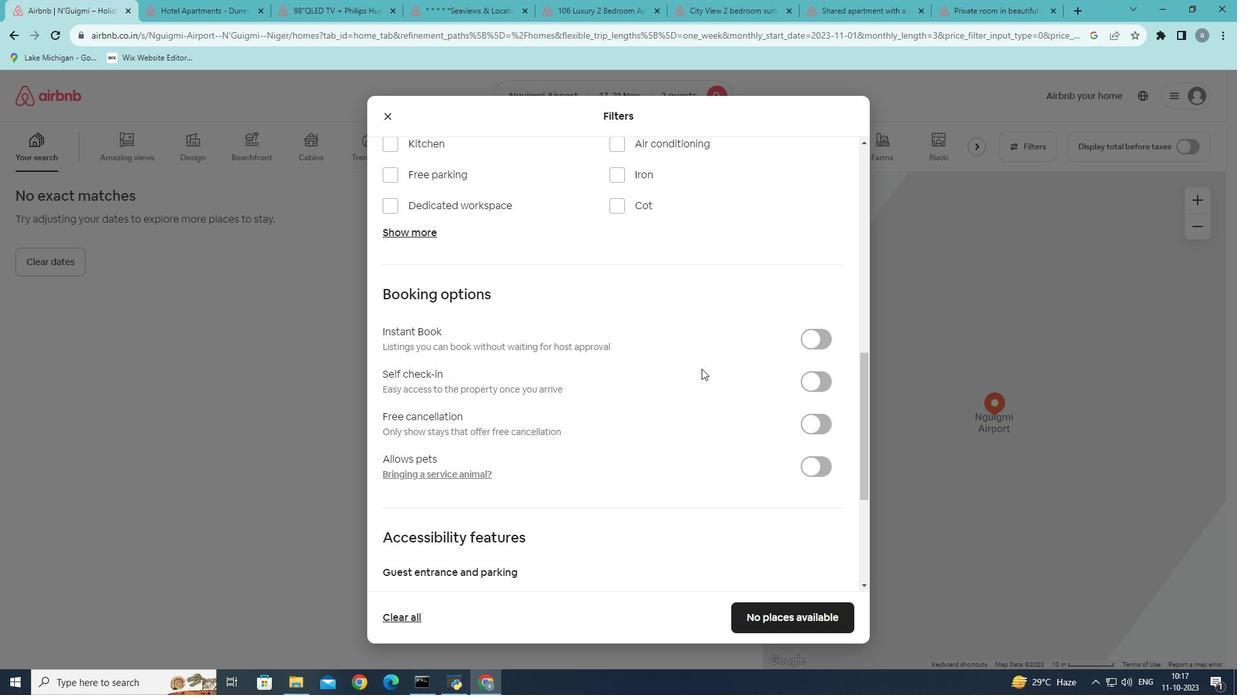 
Action: Mouse scrolled (701, 369) with delta (0, 0)
Screenshot: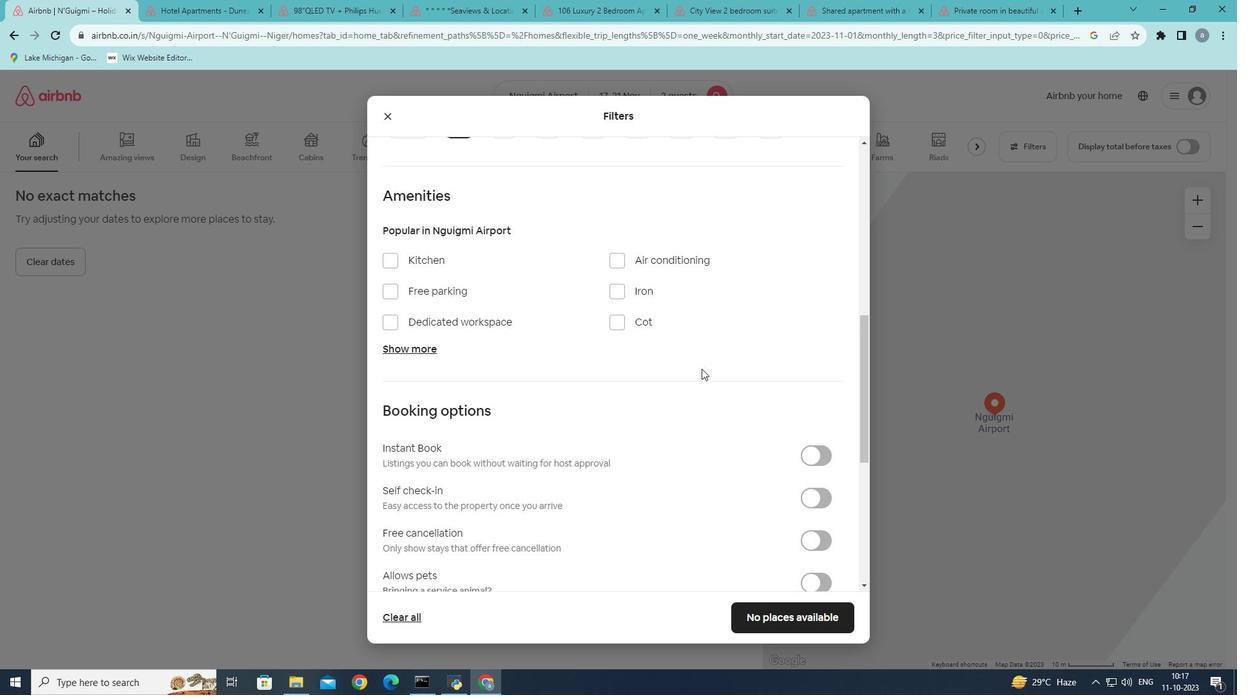 
Action: Mouse scrolled (701, 369) with delta (0, 0)
Screenshot: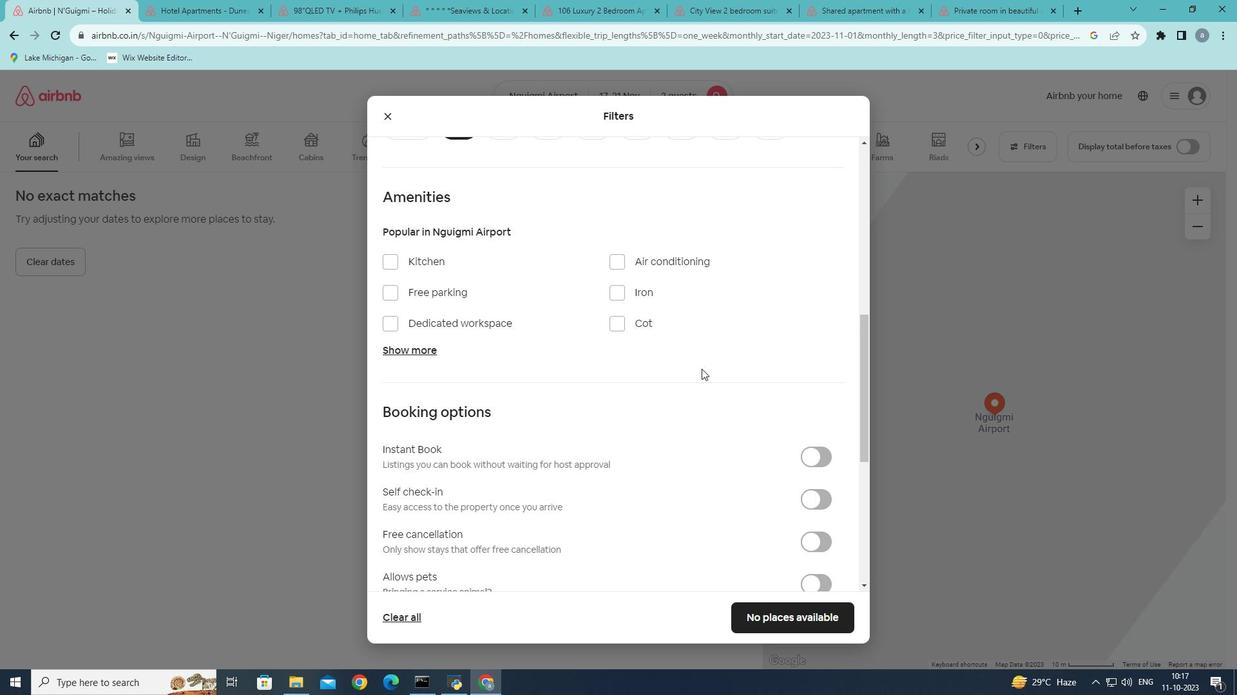 
Action: Mouse scrolled (701, 369) with delta (0, 0)
Screenshot: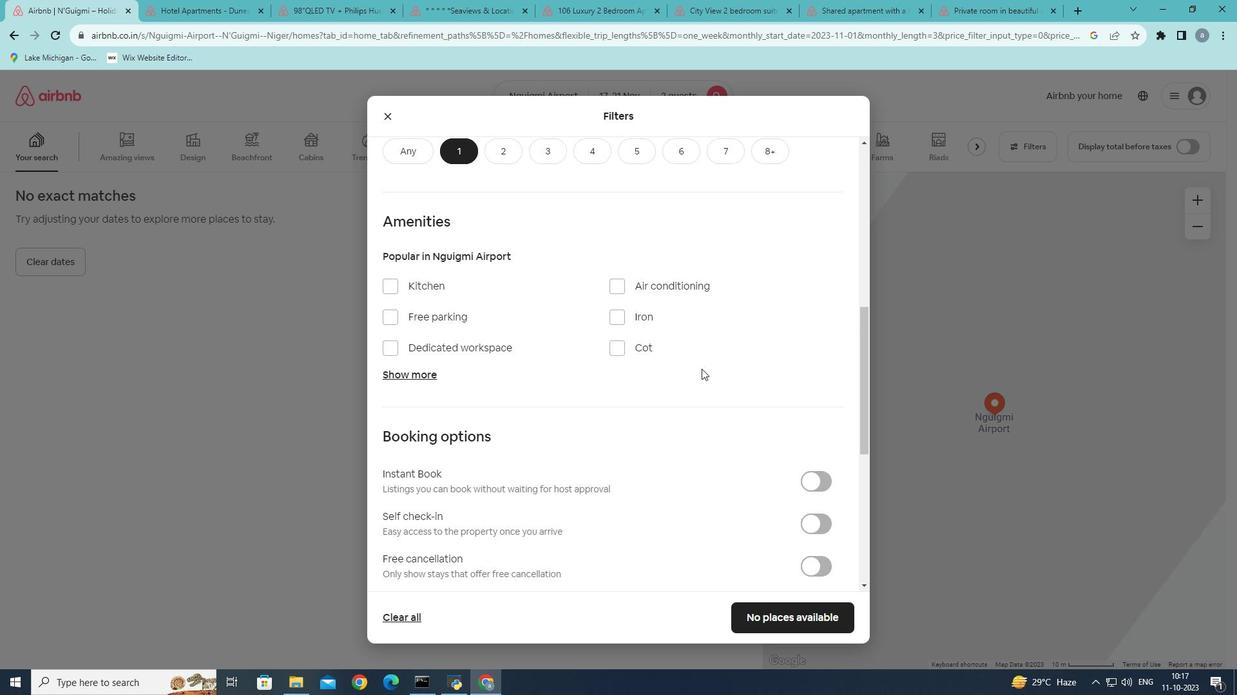 
Action: Mouse moved to (701, 369)
Screenshot: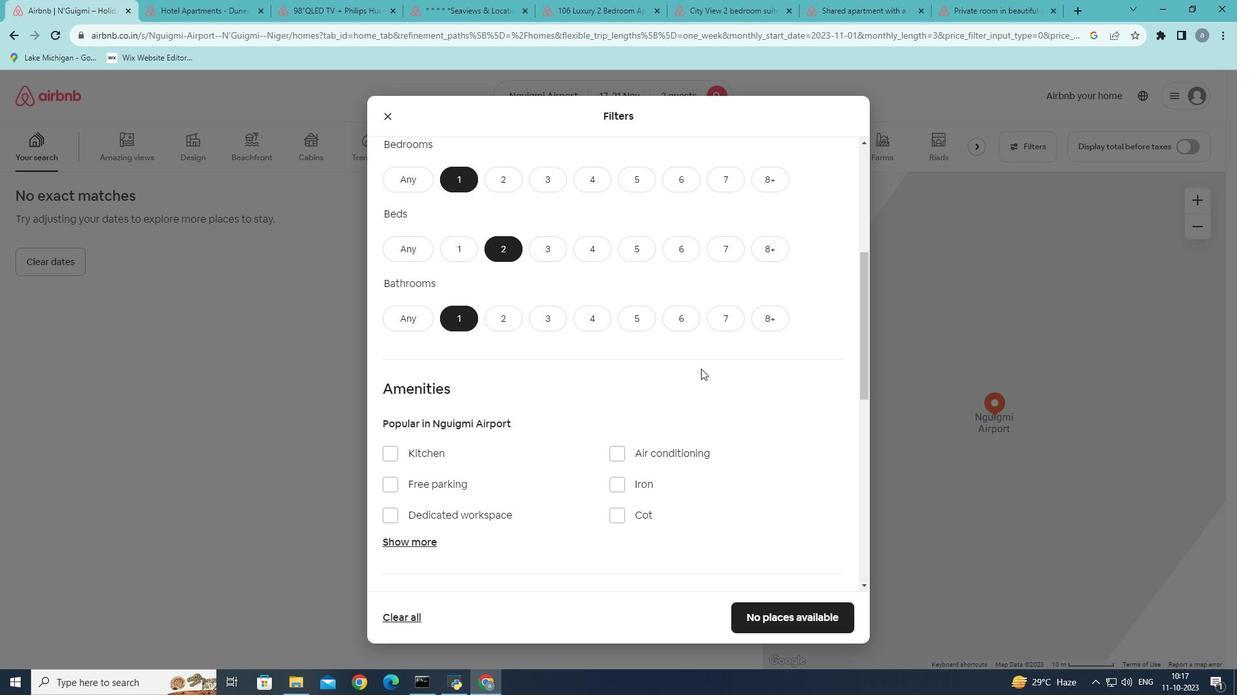 
Action: Mouse scrolled (701, 368) with delta (0, 0)
Screenshot: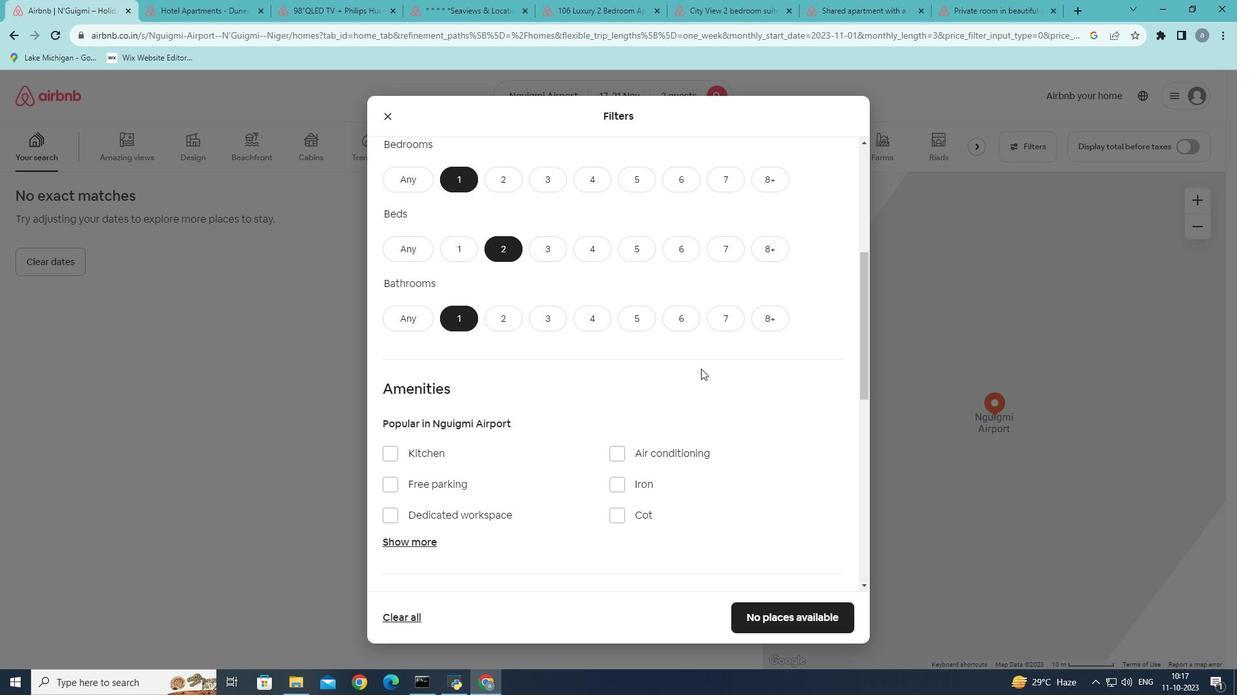 
Action: Mouse moved to (700, 369)
Screenshot: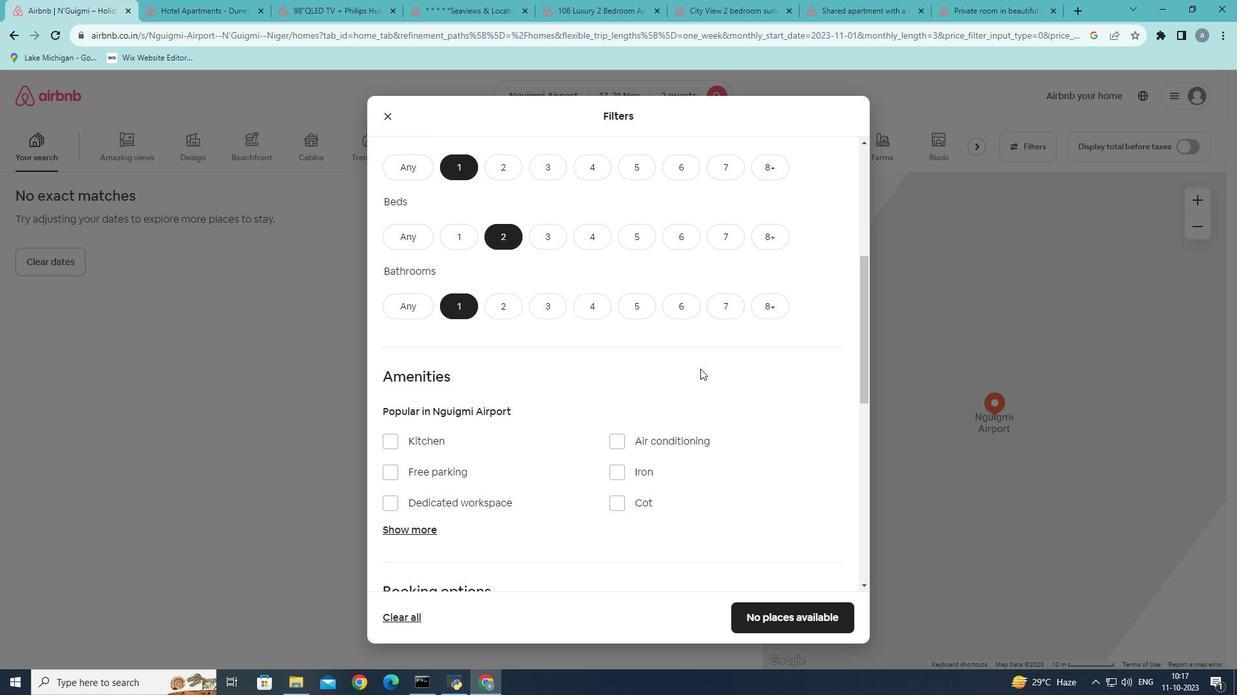 
Action: Mouse scrolled (700, 368) with delta (0, 0)
Screenshot: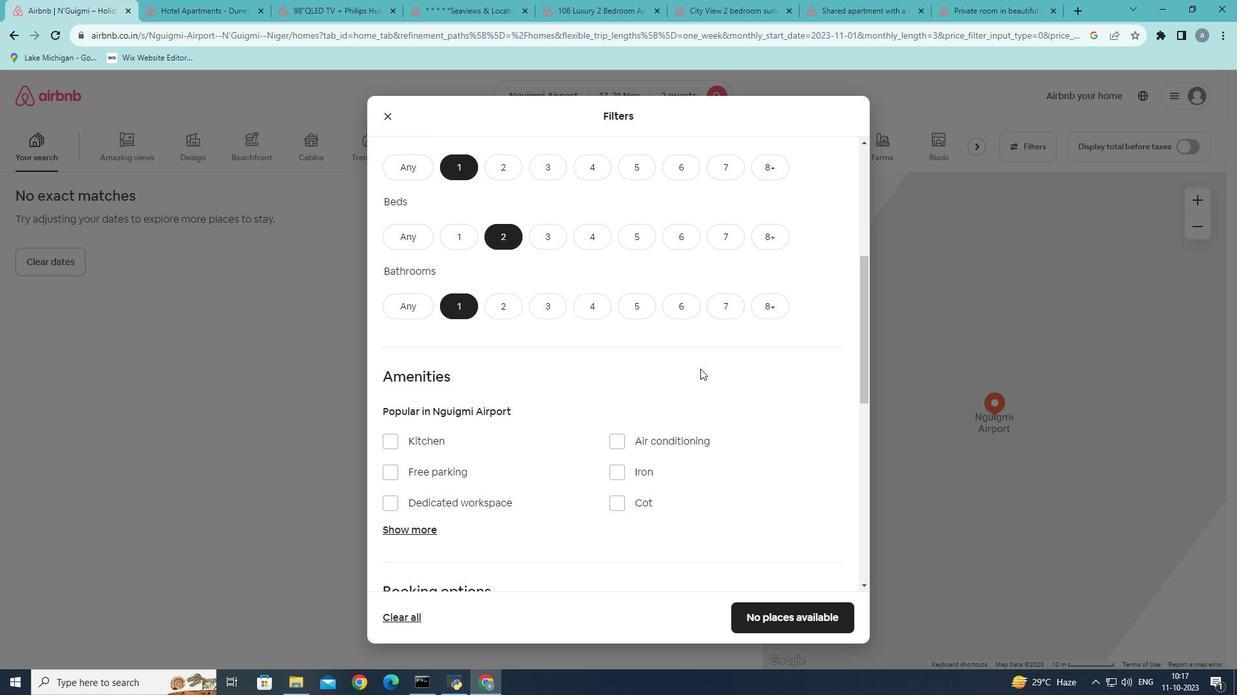 
Action: Mouse moved to (431, 414)
Screenshot: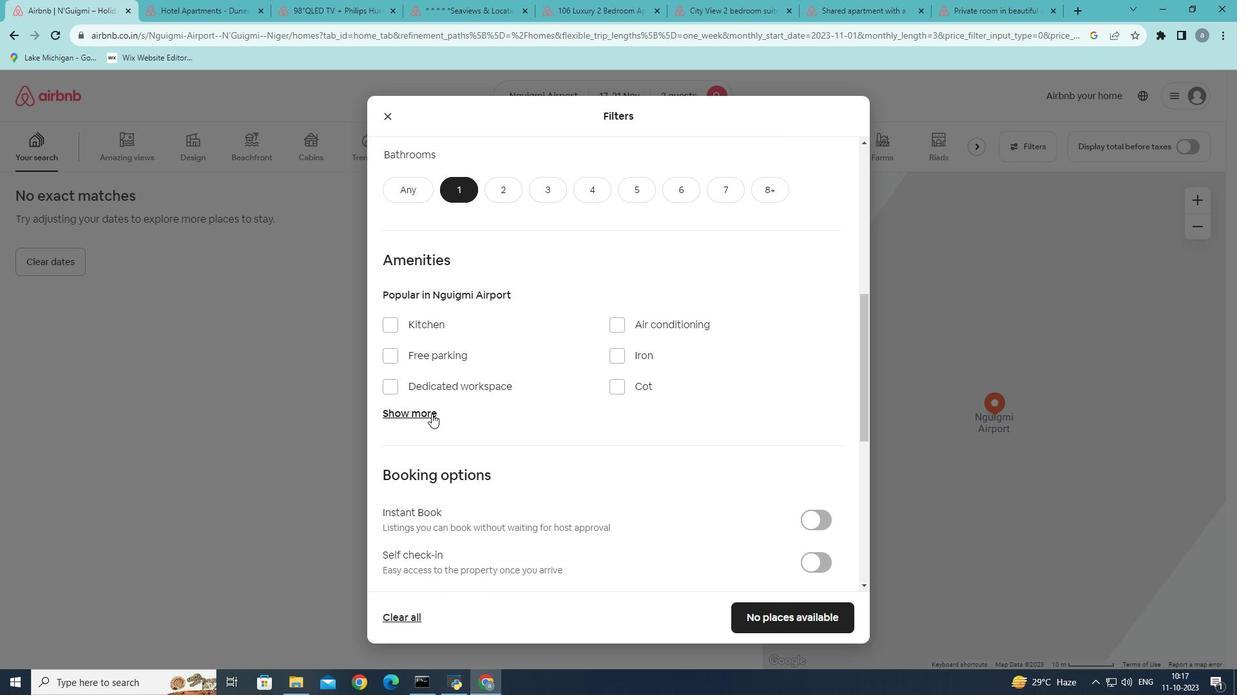 
Action: Mouse pressed left at (431, 414)
Screenshot: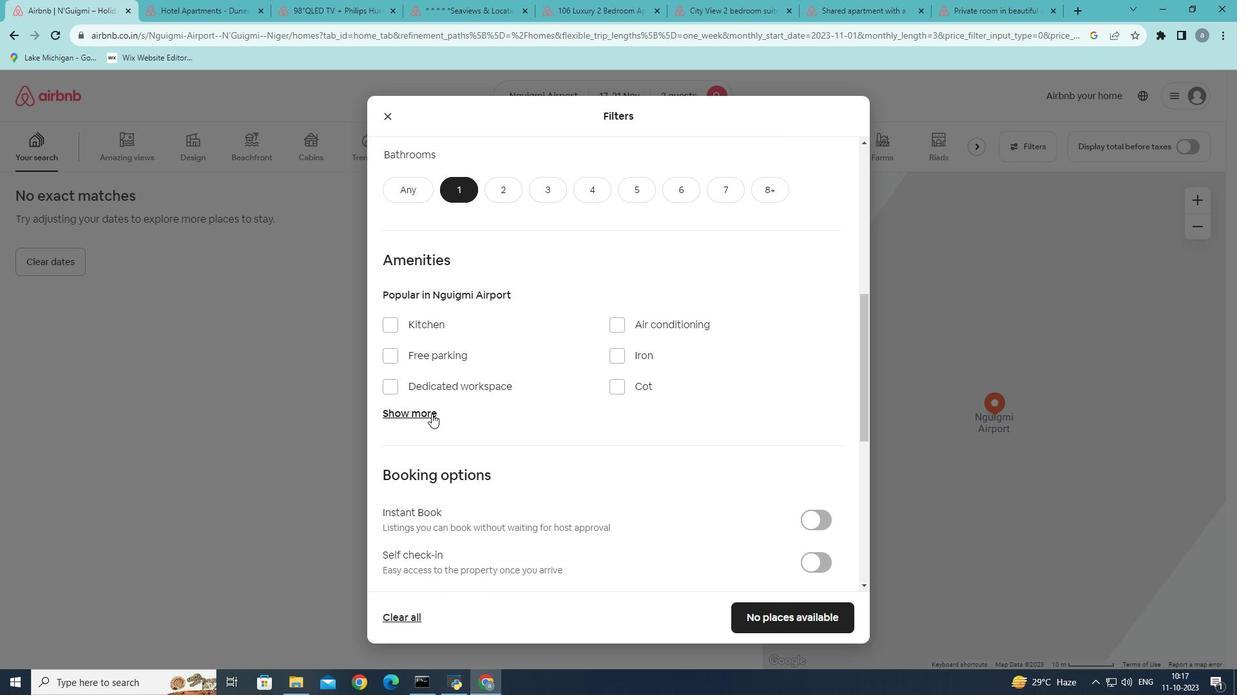 
Action: Mouse moved to (395, 461)
Screenshot: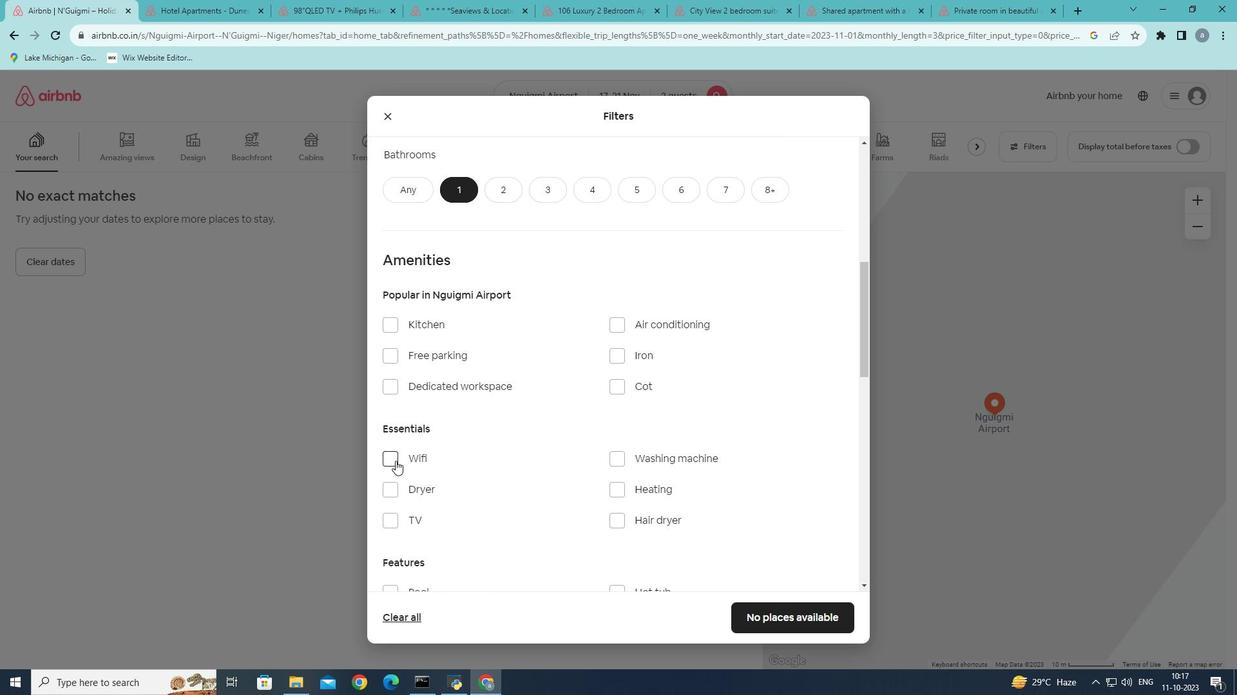 
Action: Mouse pressed left at (395, 461)
Screenshot: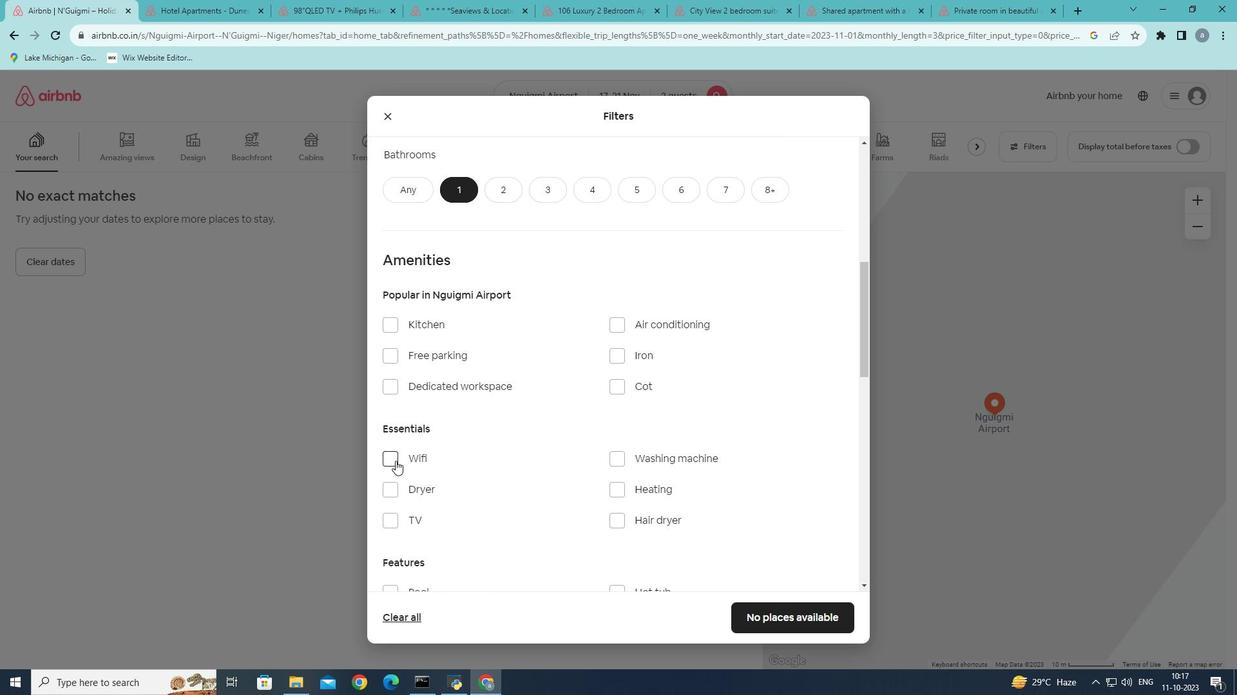 
Action: Mouse moved to (518, 457)
Screenshot: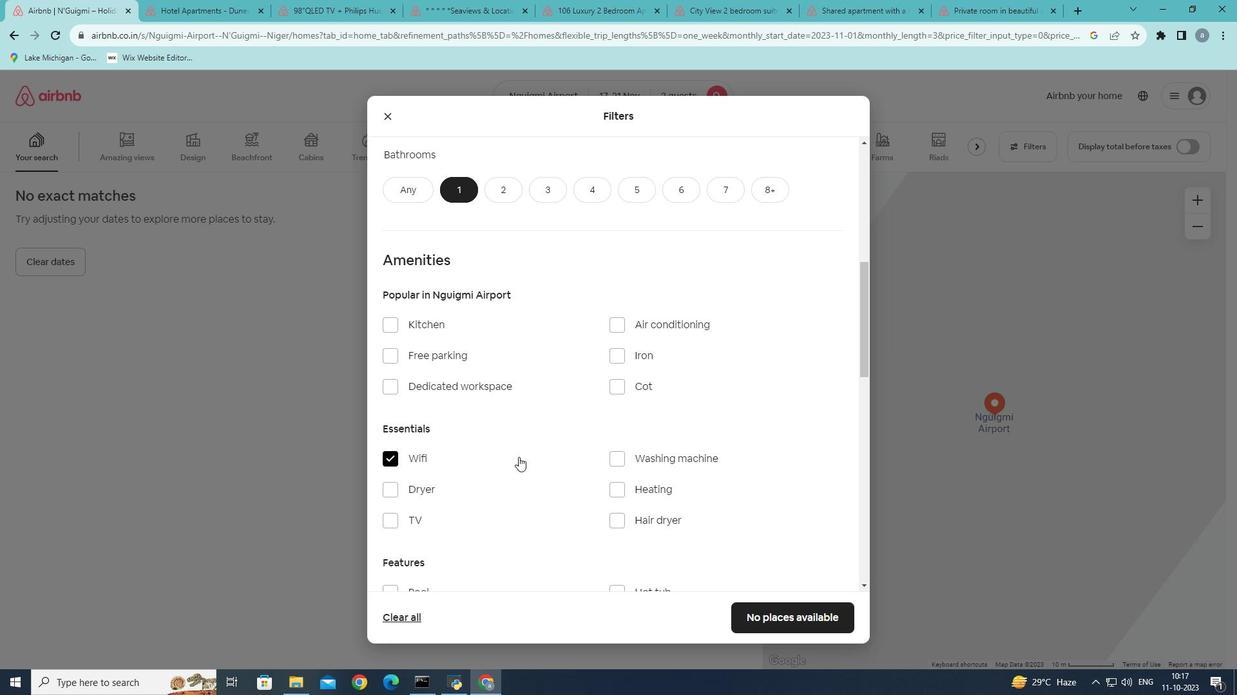 
Action: Mouse scrolled (518, 456) with delta (0, 0)
Screenshot: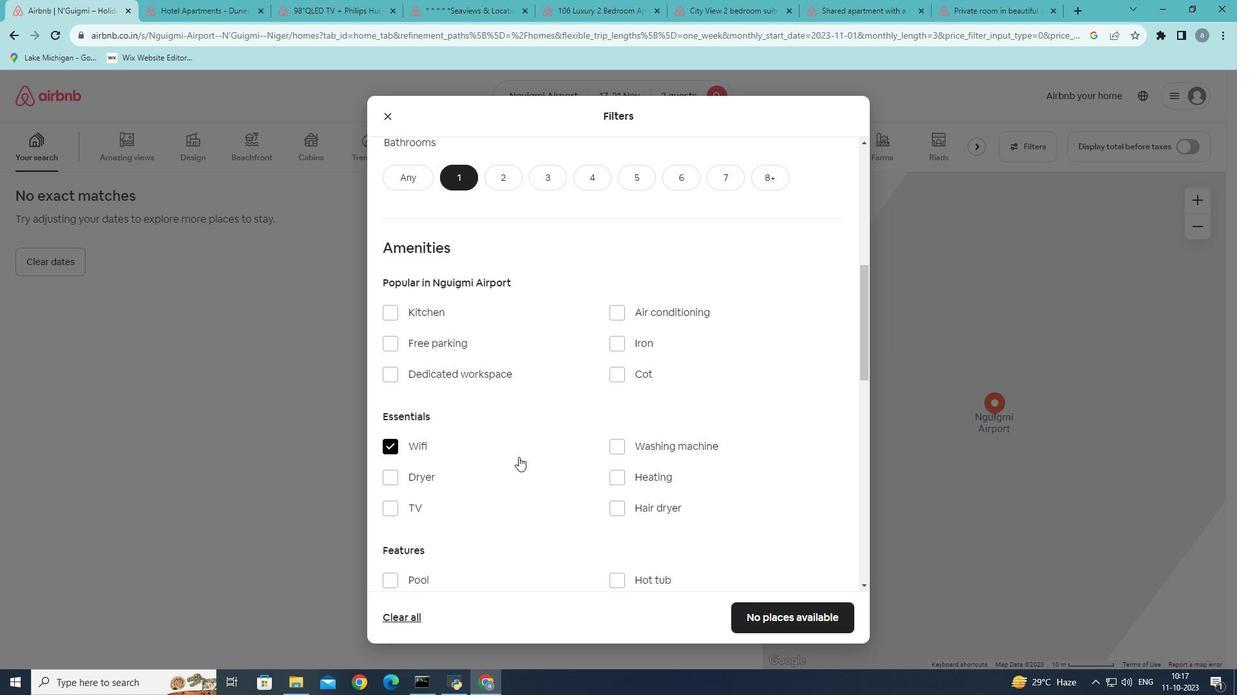 
Action: Mouse scrolled (518, 456) with delta (0, 0)
Screenshot: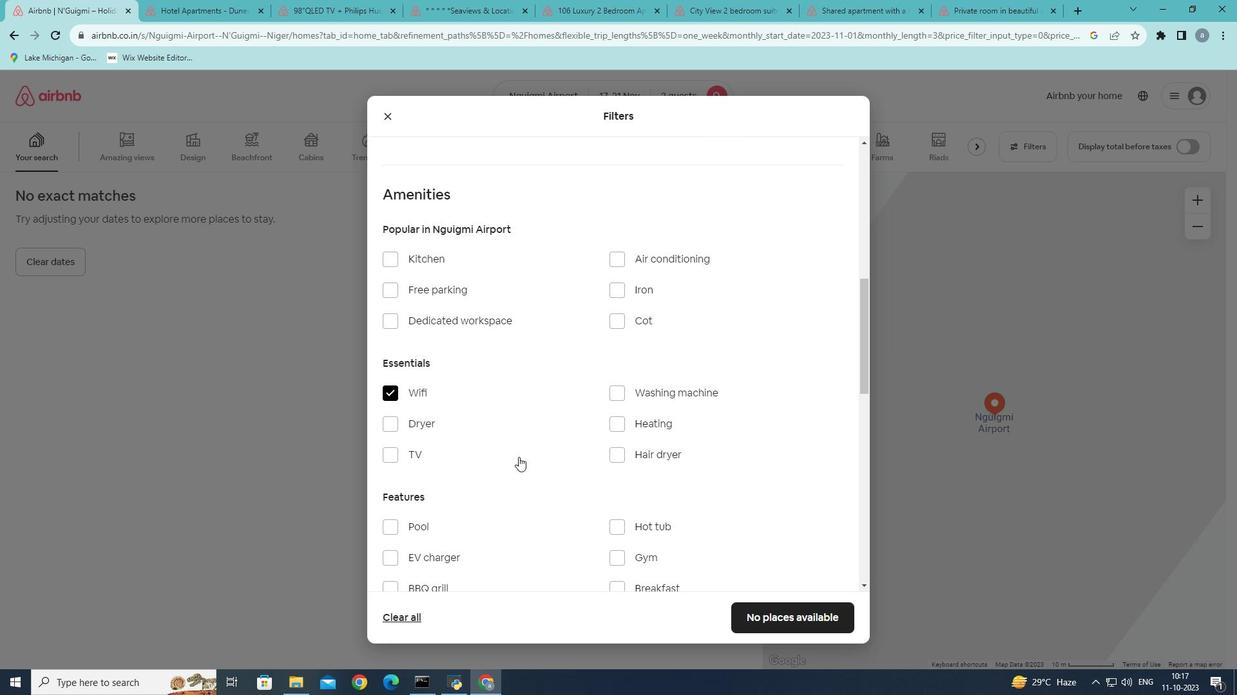 
Action: Mouse moved to (541, 457)
Screenshot: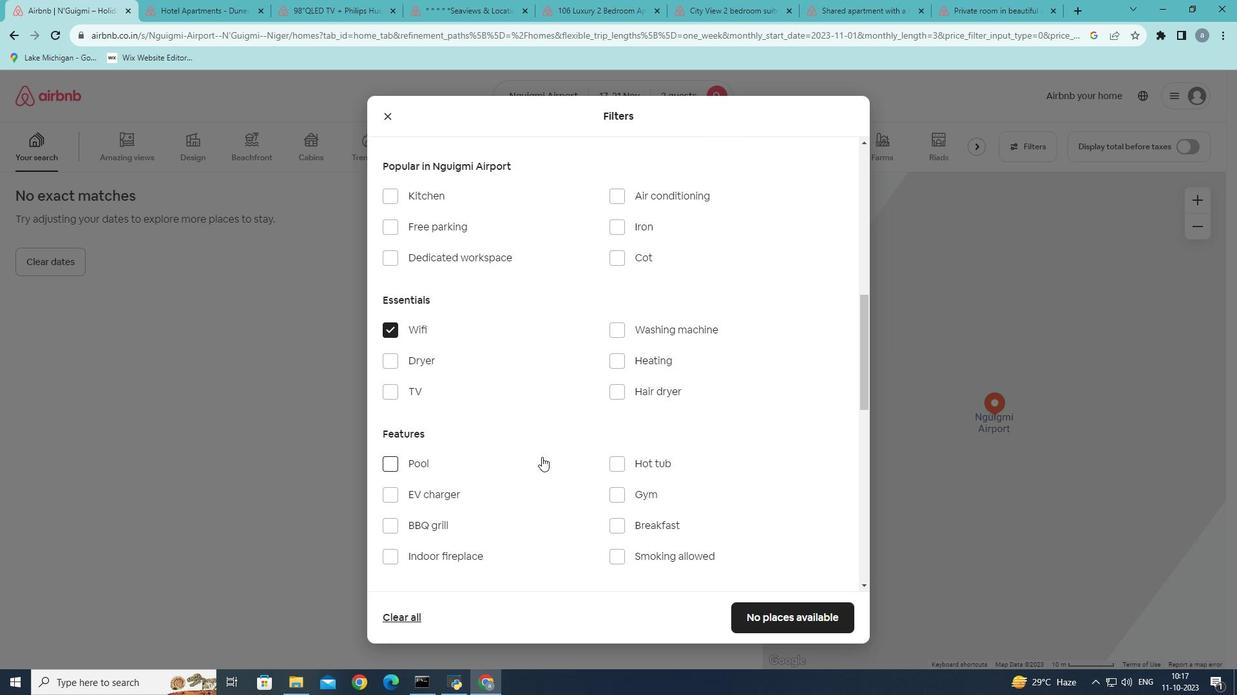 
Action: Mouse scrolled (541, 456) with delta (0, 0)
Screenshot: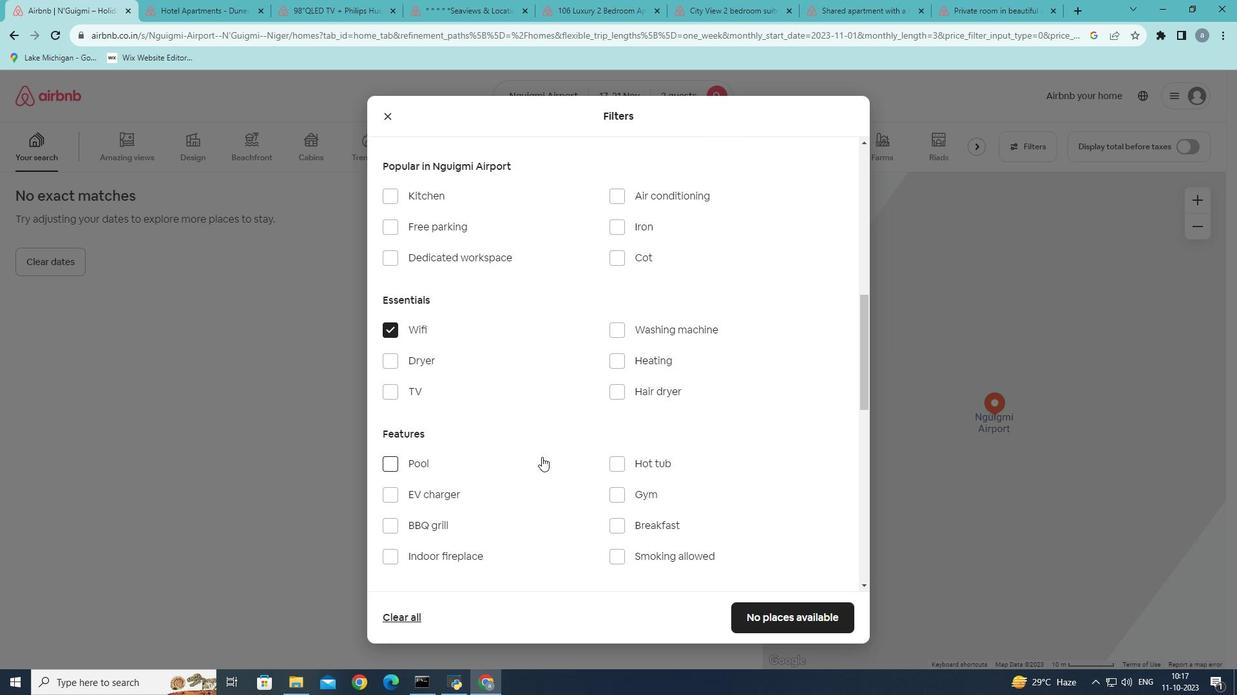 
Action: Mouse scrolled (541, 456) with delta (0, 0)
Screenshot: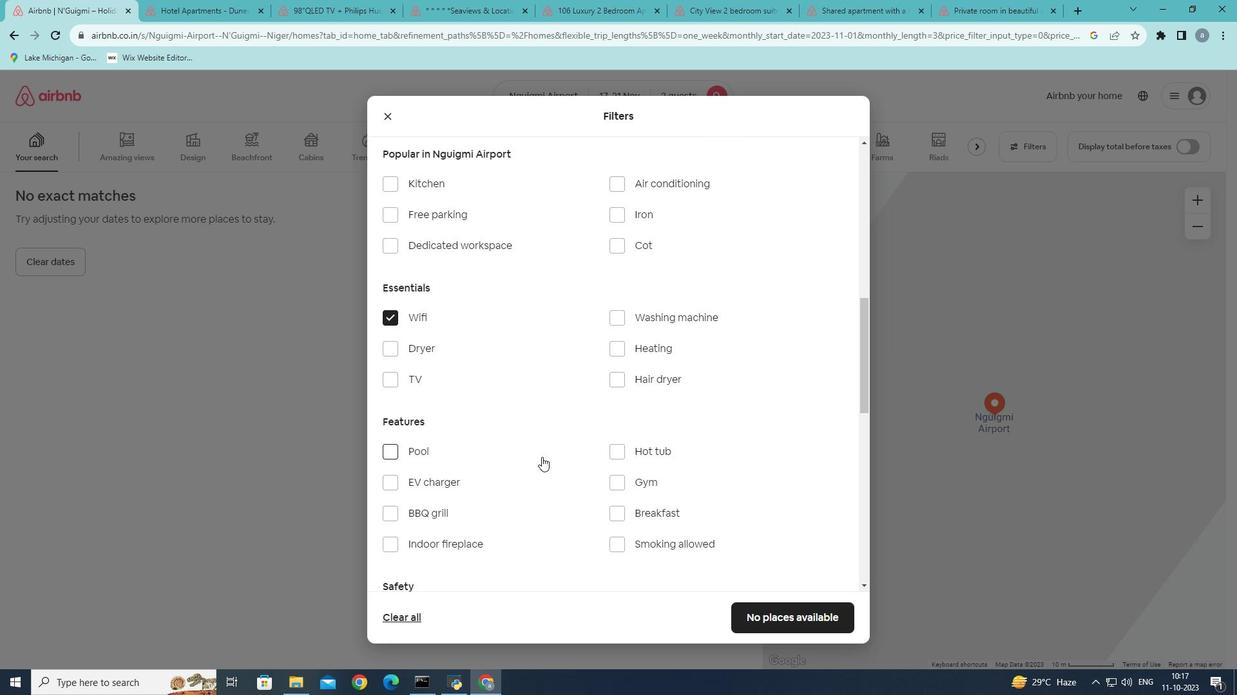 
Action: Mouse scrolled (541, 456) with delta (0, 0)
Screenshot: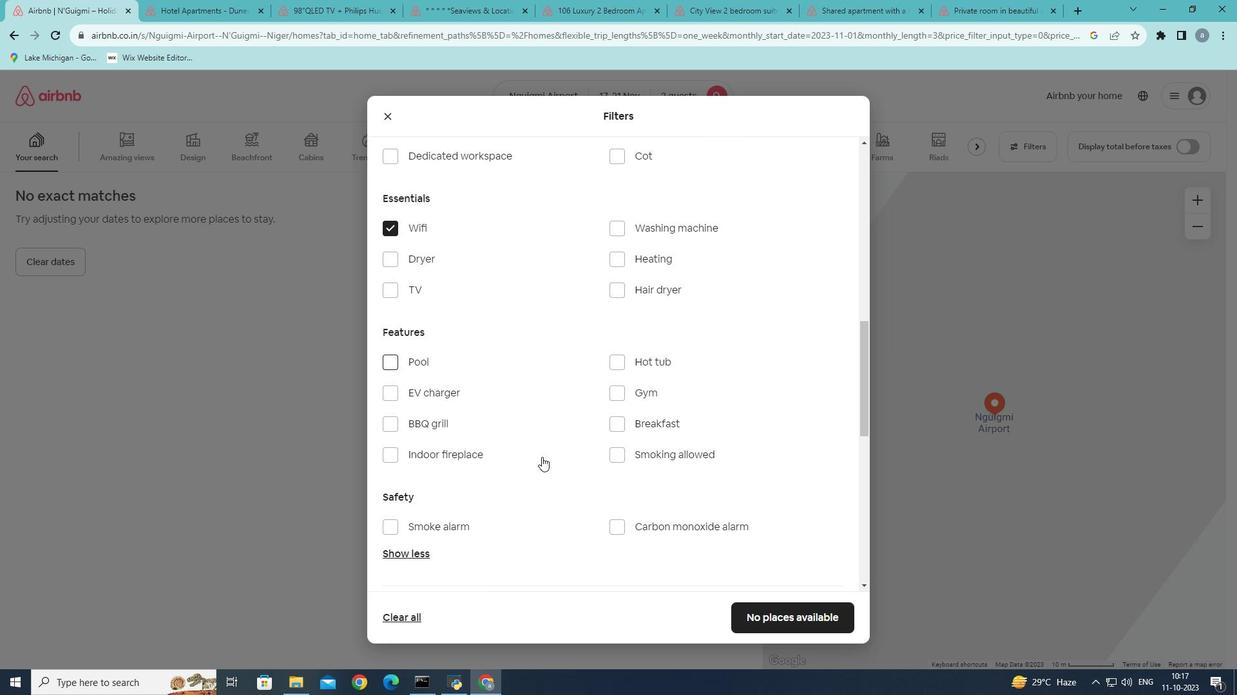 
Action: Mouse moved to (570, 454)
Screenshot: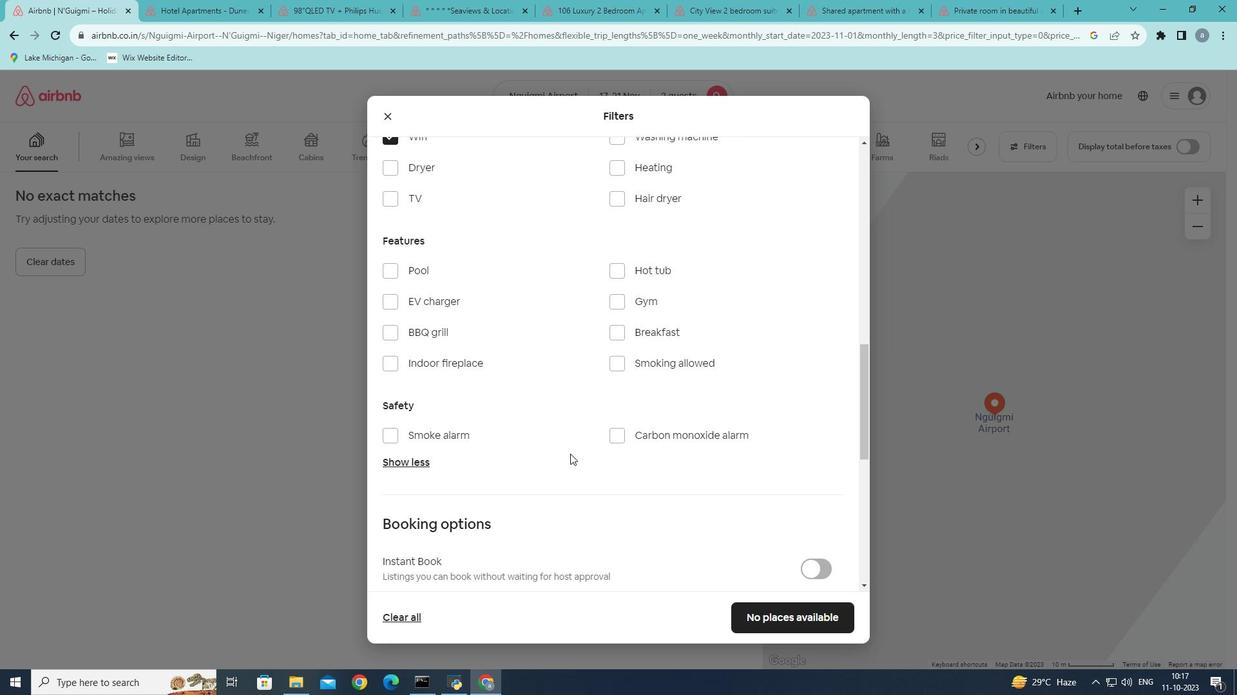 
Action: Mouse scrolled (570, 453) with delta (0, 0)
Screenshot: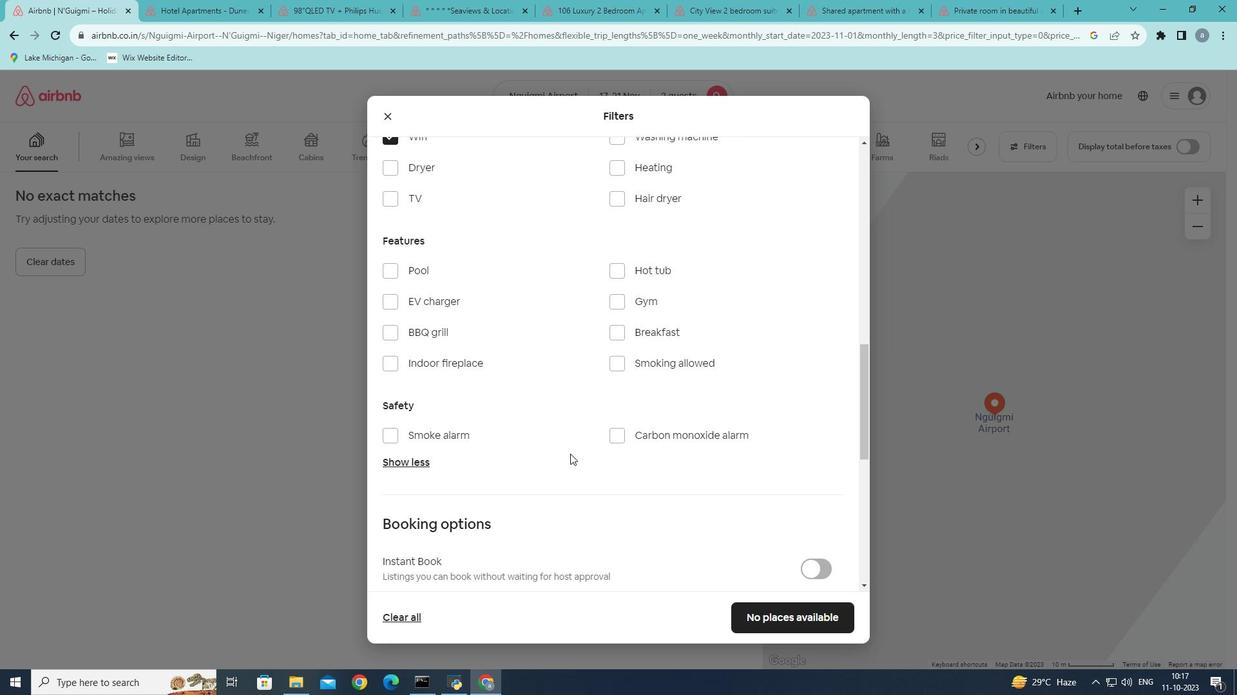 
Action: Mouse scrolled (570, 453) with delta (0, 0)
Screenshot: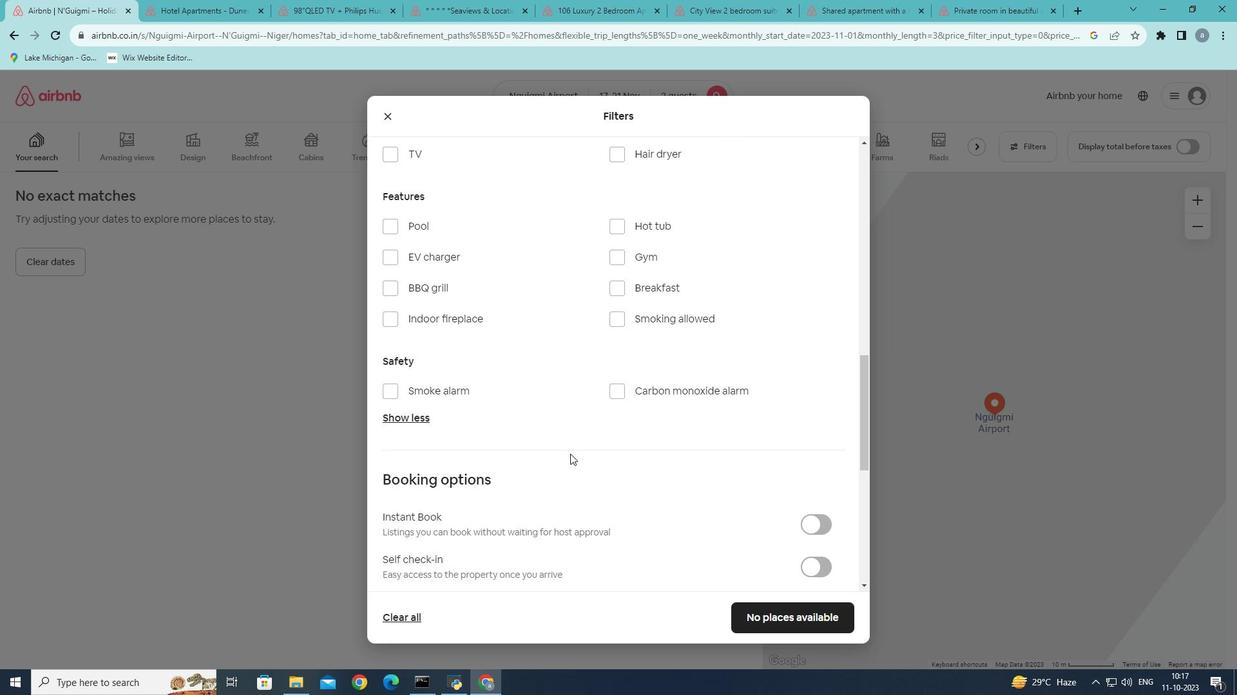 
Action: Mouse scrolled (570, 453) with delta (0, 0)
Screenshot: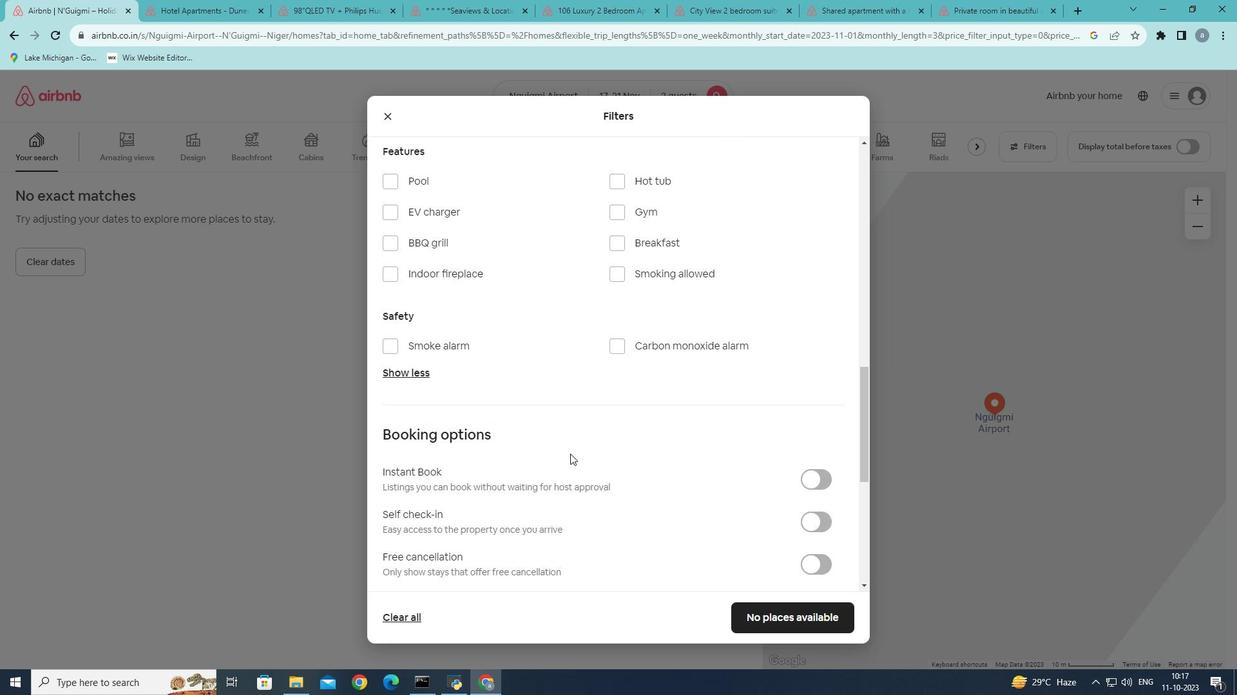
Action: Mouse scrolled (570, 453) with delta (0, 0)
Screenshot: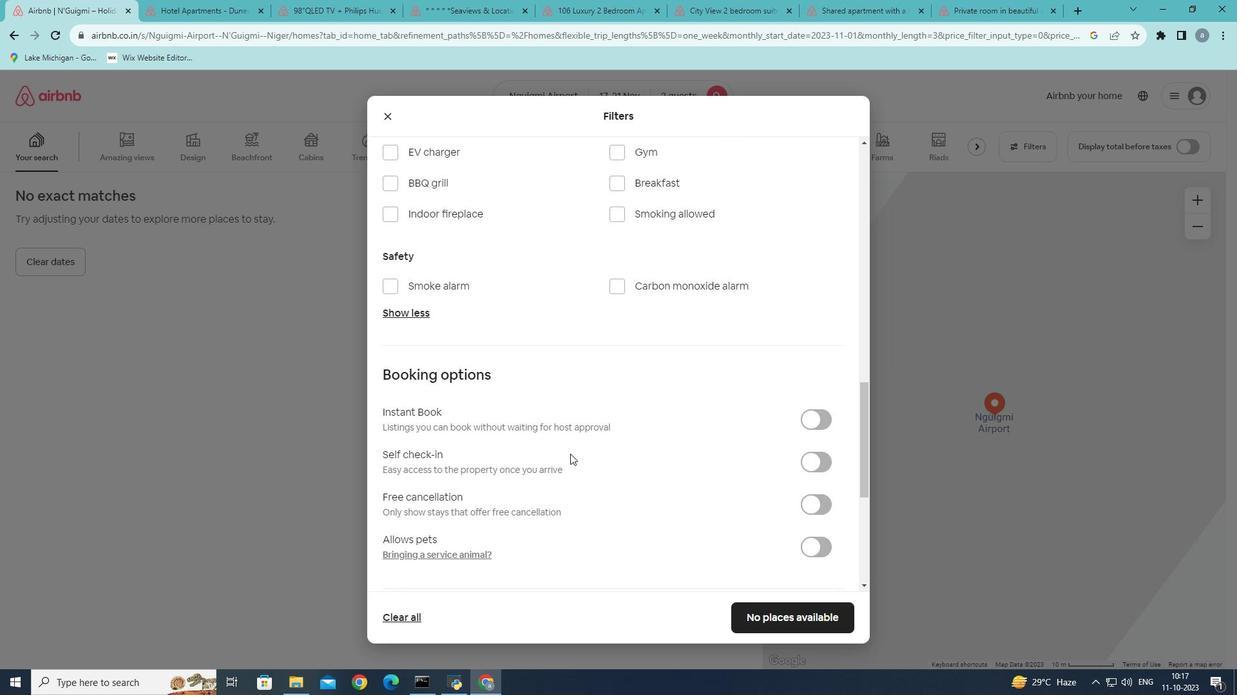 
Action: Mouse moved to (816, 349)
Screenshot: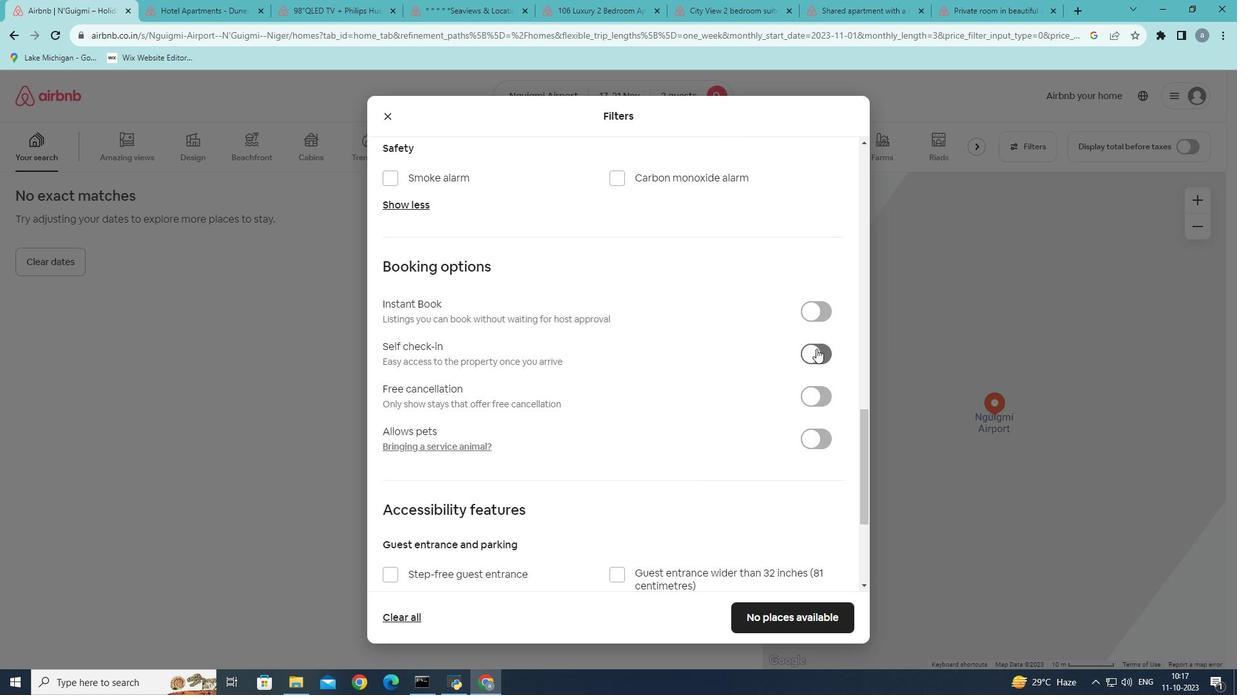 
Action: Mouse pressed left at (816, 349)
Screenshot: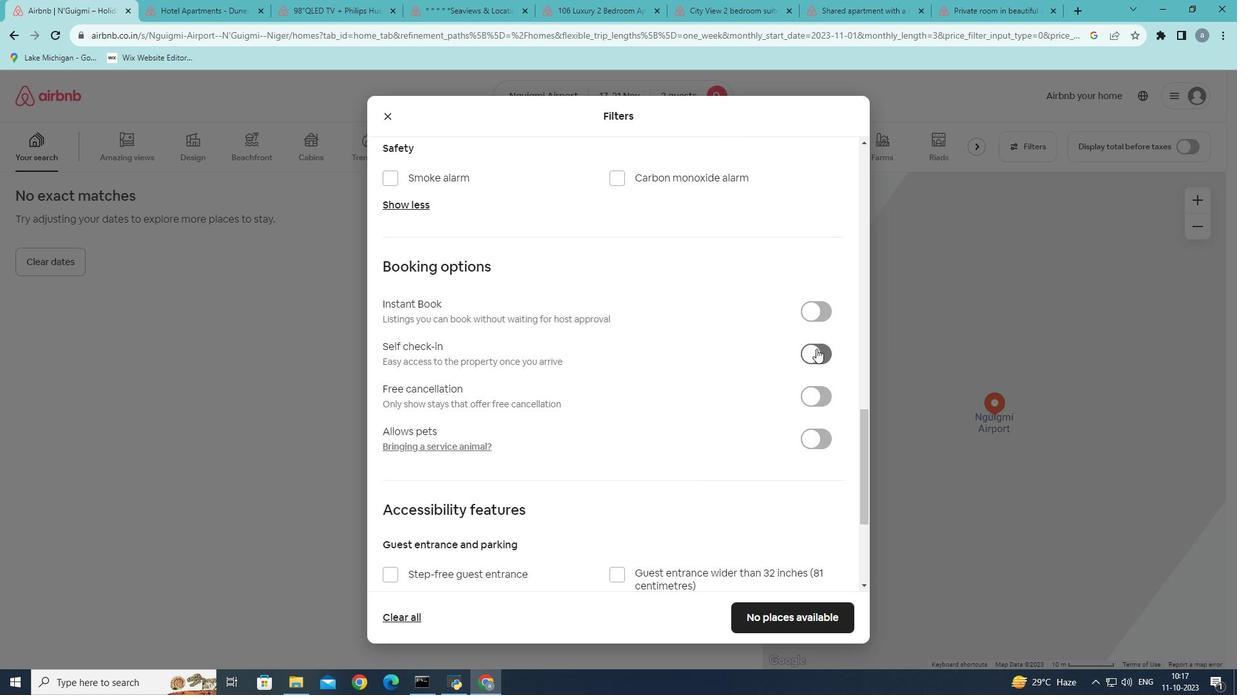 
Action: Mouse moved to (775, 612)
Screenshot: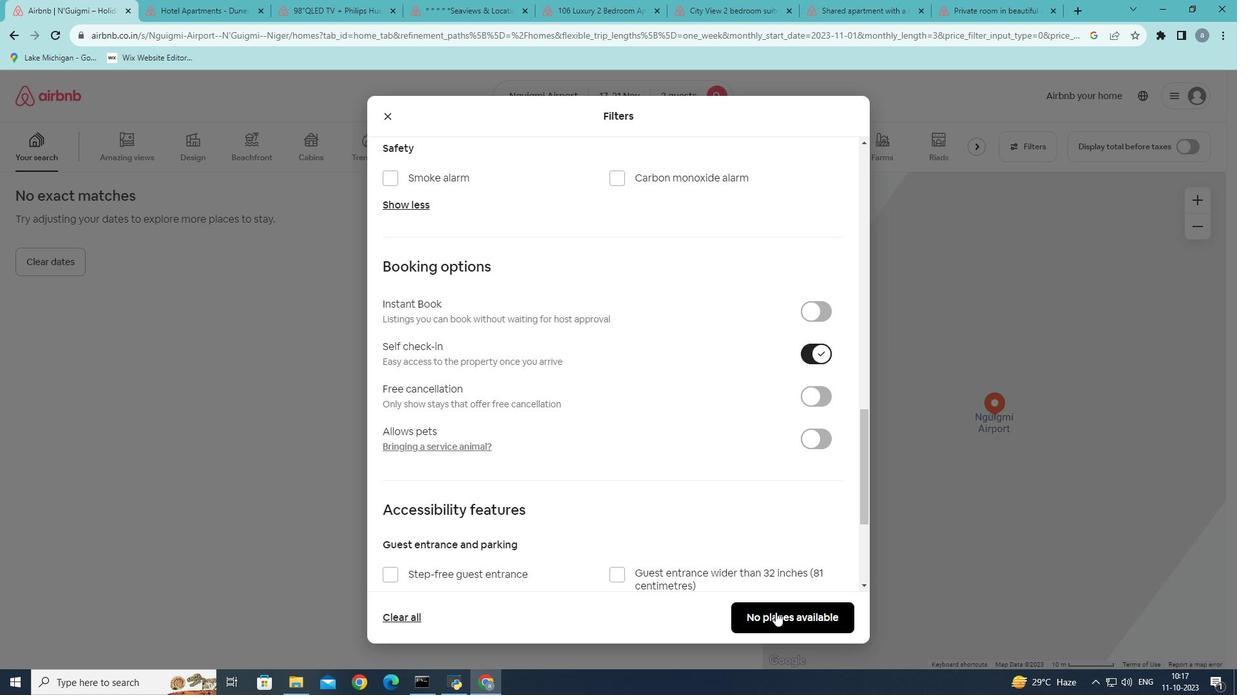 
Action: Mouse pressed left at (775, 612)
Screenshot: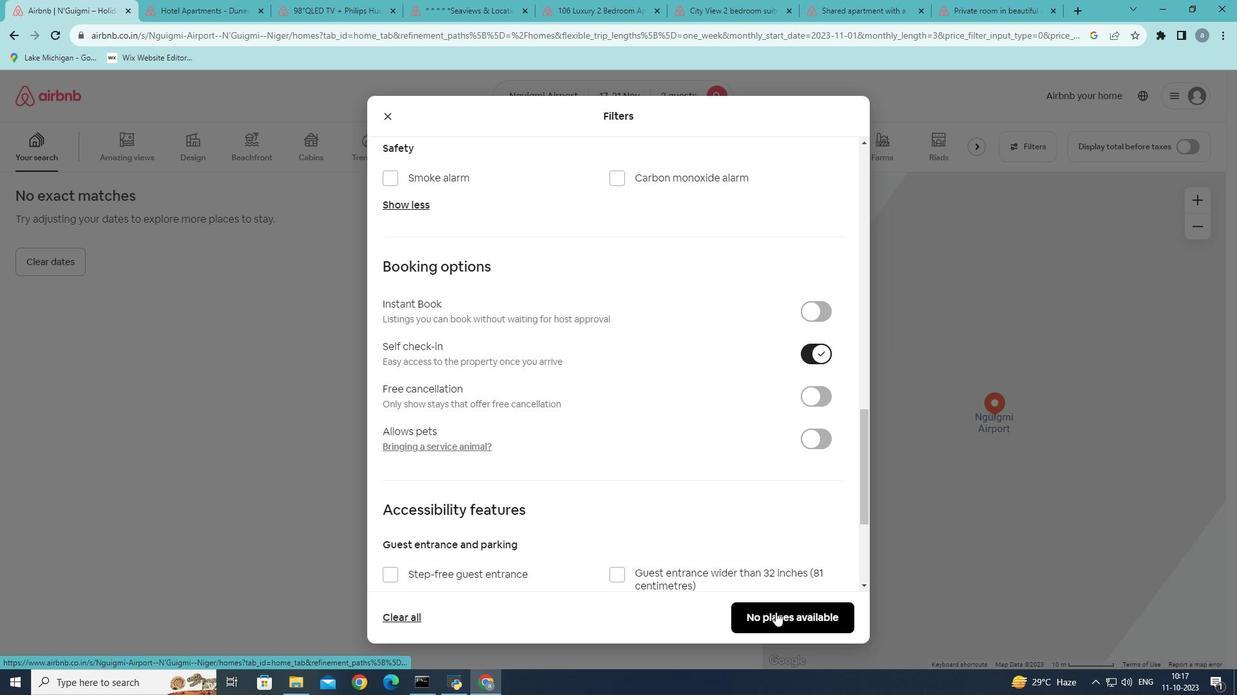 
Action: Mouse moved to (599, 513)
Screenshot: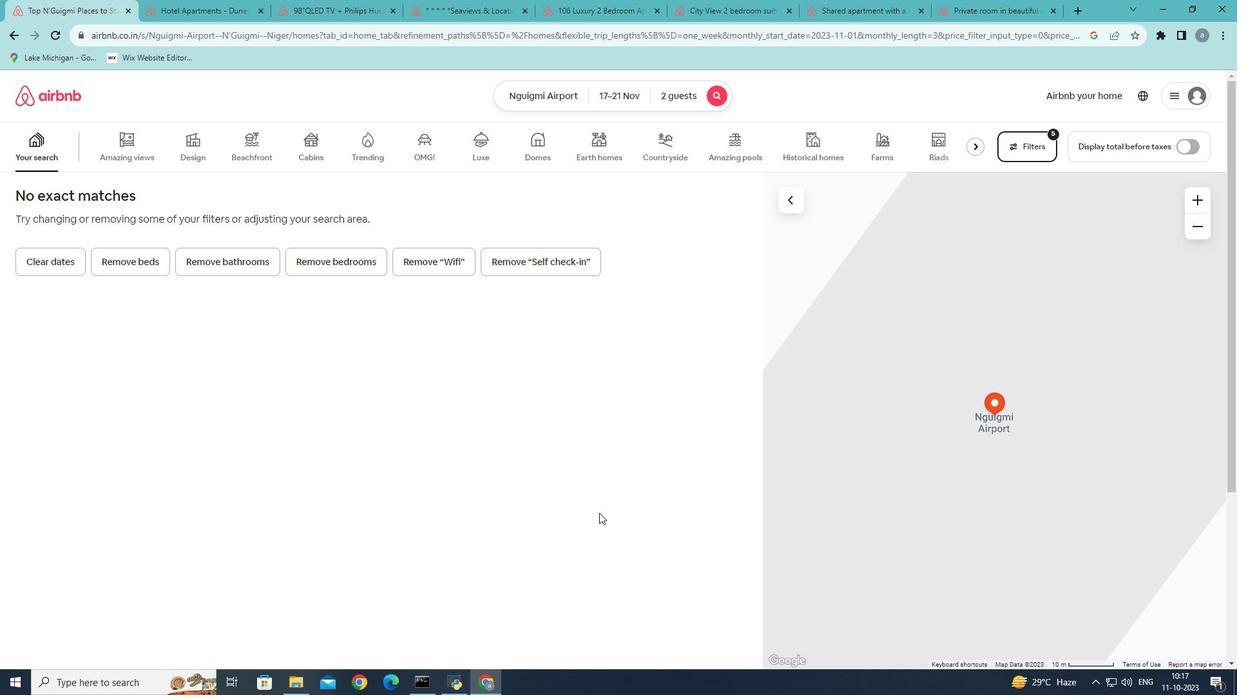 
